 Task: Open Card Career Development Performance Review in Board Customer Churn Analysis to Workspace Database Management and add a team member Softage.4@softage.net, a label Green, a checklist Animal Rescue, an attachment from your google drive, a color Green and finally, add a card description 'Develop and launch new email marketing campaign for sales promotion' and a comment 'We should approach this task with enthusiasm as it has the potential to generate significant value for our company.'. Add a start date 'Jan 15, 1900' with a due date 'Jan 22, 1900'
Action: Mouse moved to (45, 252)
Screenshot: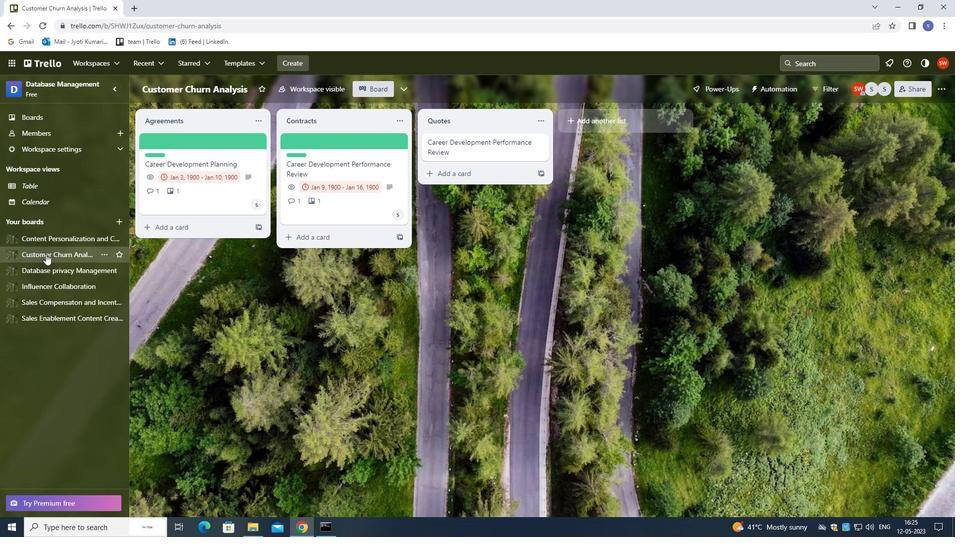 
Action: Mouse pressed left at (45, 252)
Screenshot: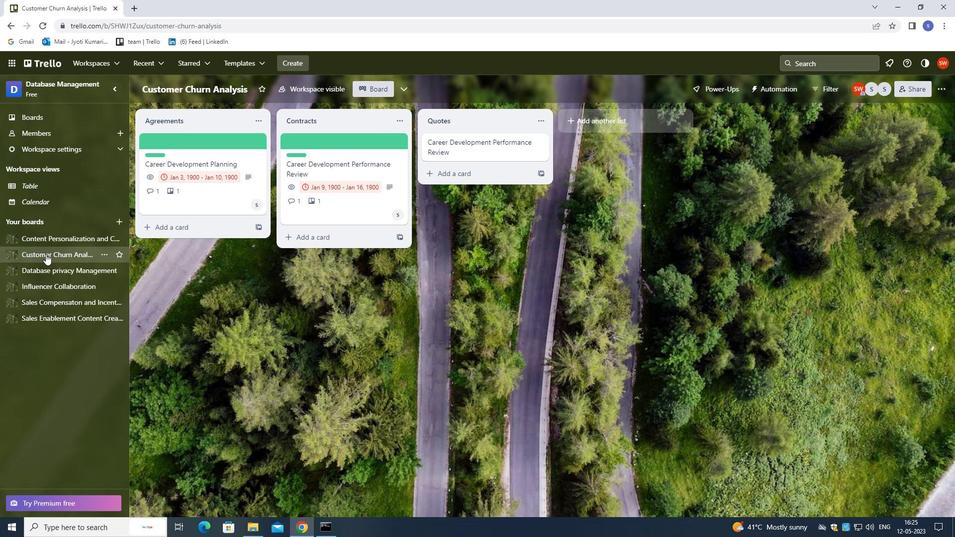 
Action: Mouse moved to (444, 154)
Screenshot: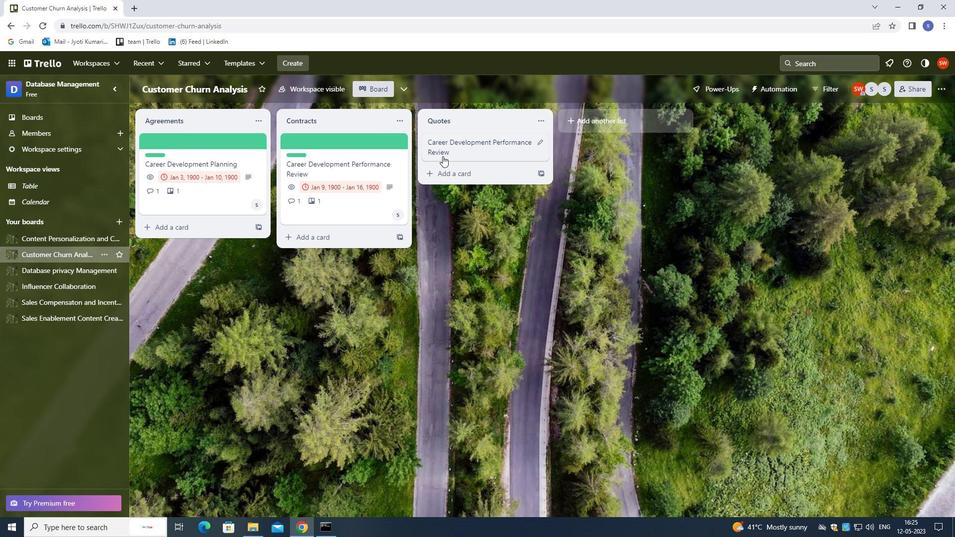 
Action: Mouse pressed left at (444, 154)
Screenshot: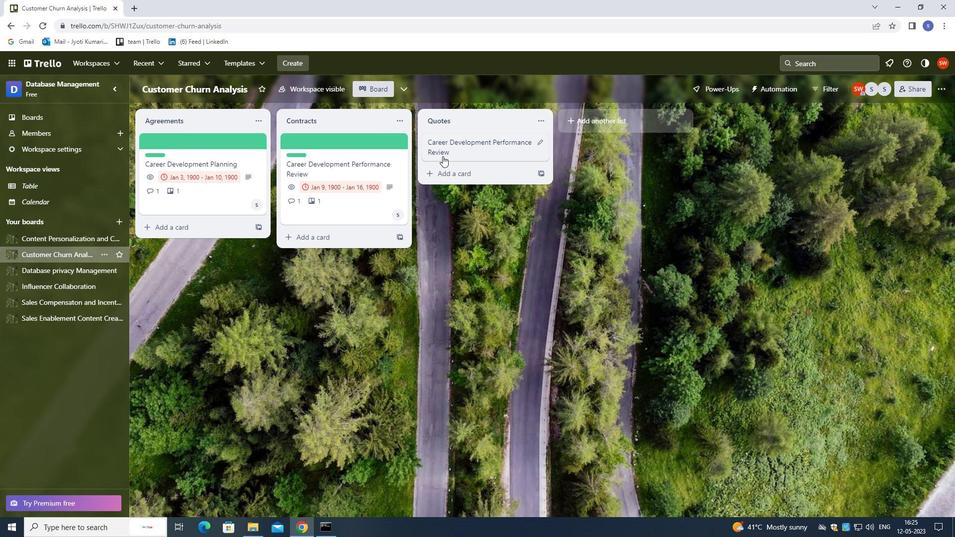 
Action: Mouse moved to (616, 177)
Screenshot: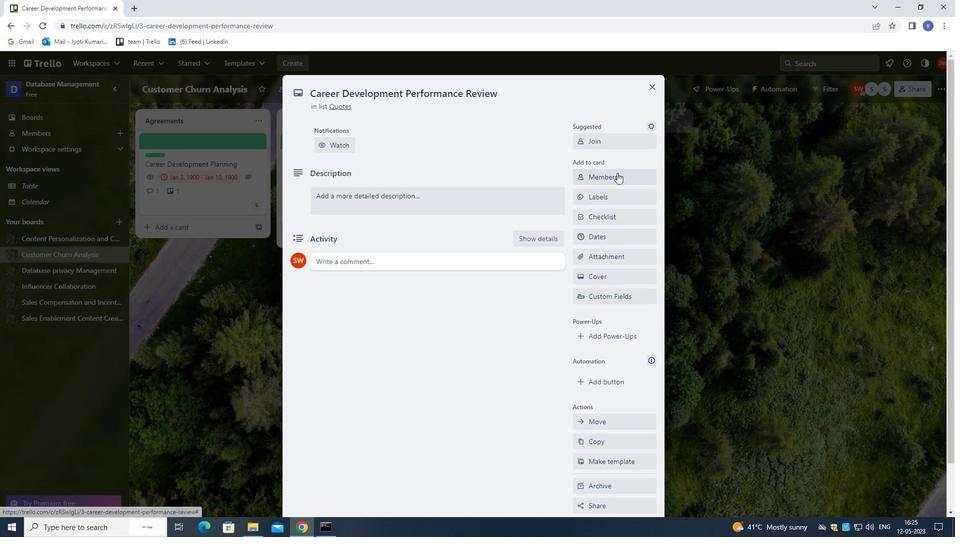 
Action: Mouse pressed left at (616, 177)
Screenshot: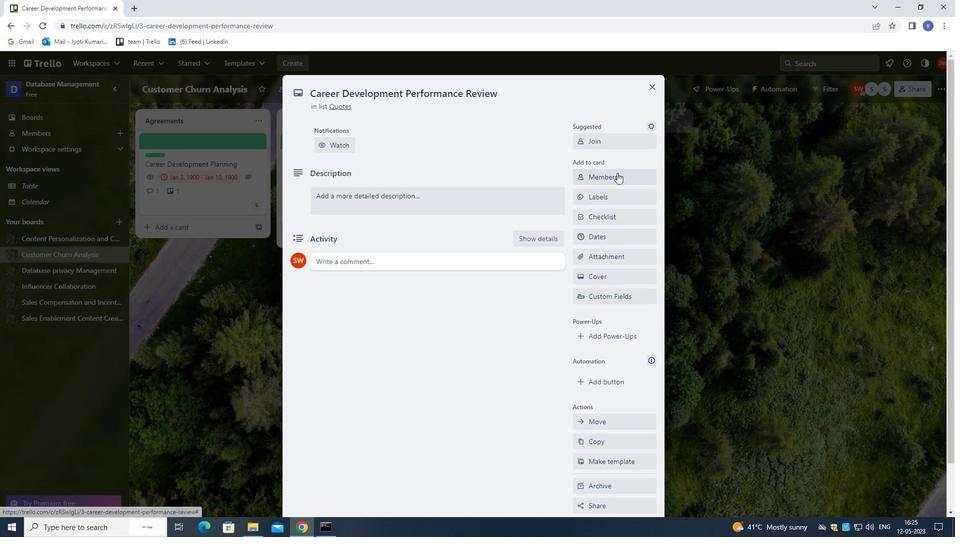 
Action: Mouse moved to (666, 293)
Screenshot: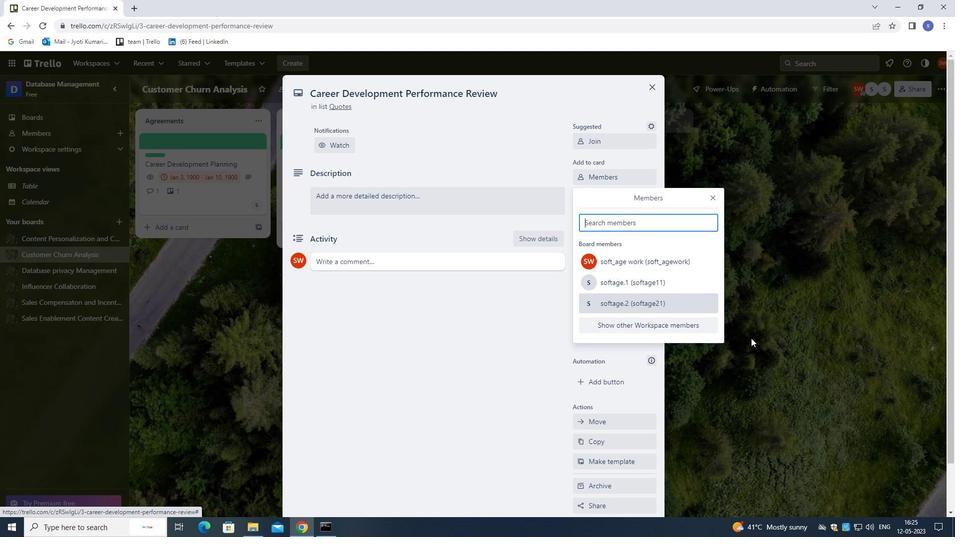 
Action: Key pressed softage.4<Key.shift>@SOFTAGE.M<Key.backspace>NET
Screenshot: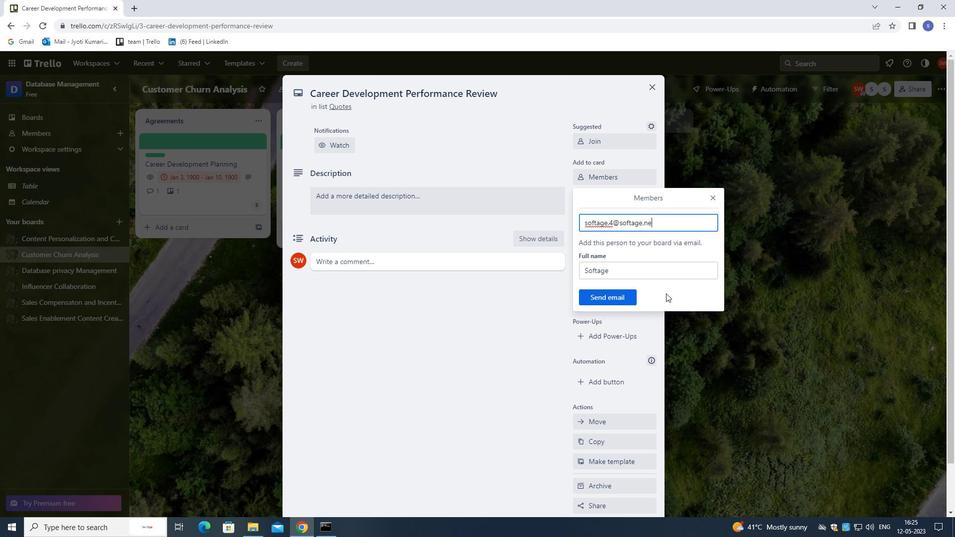 
Action: Mouse moved to (599, 297)
Screenshot: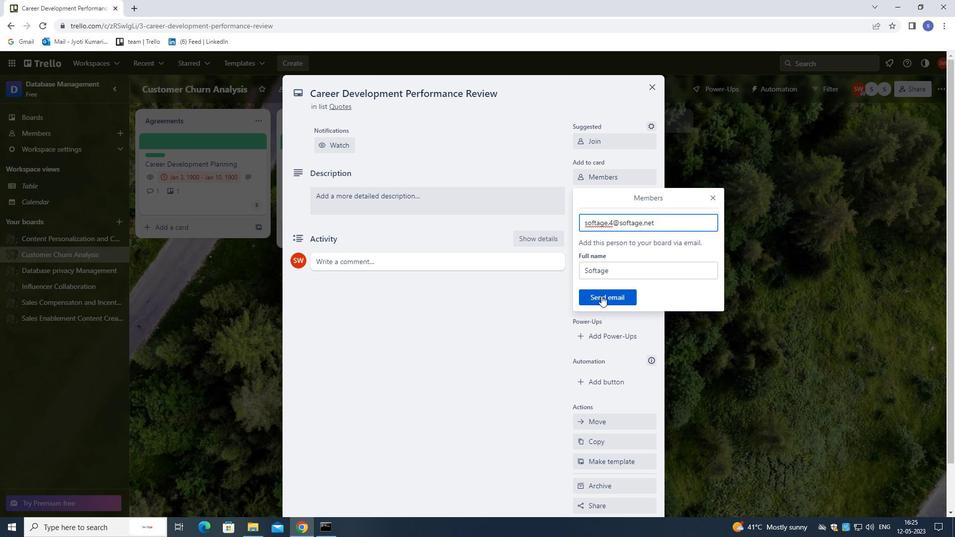 
Action: Mouse pressed left at (599, 297)
Screenshot: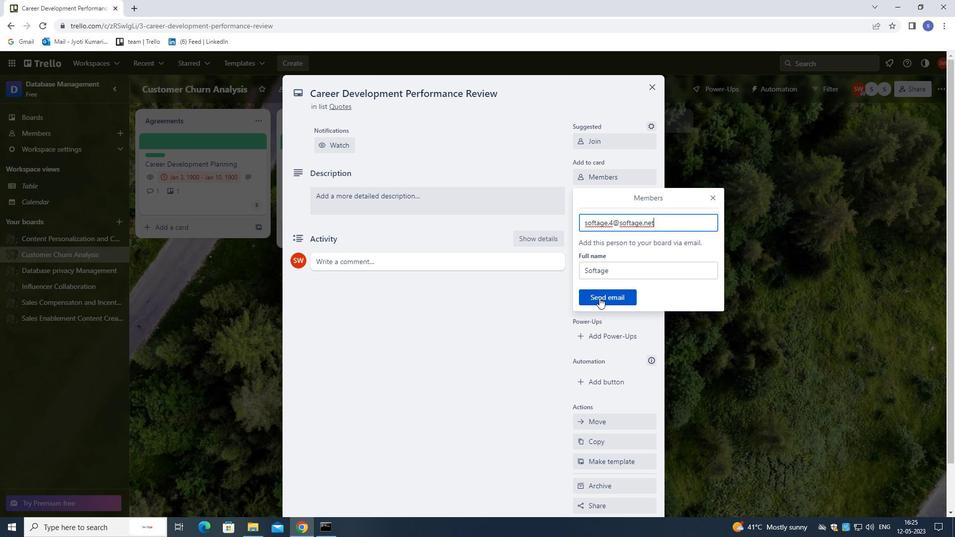 
Action: Mouse moved to (614, 204)
Screenshot: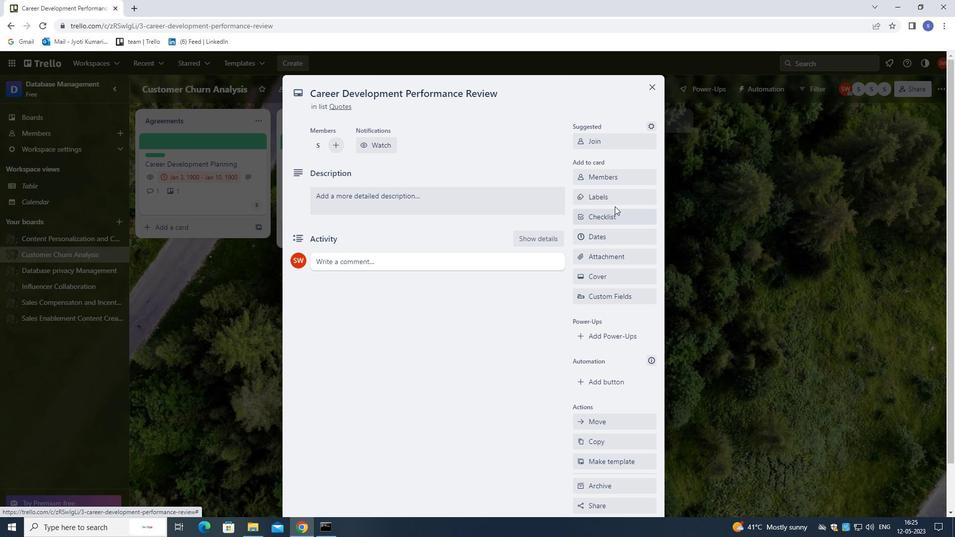 
Action: Mouse pressed left at (614, 204)
Screenshot: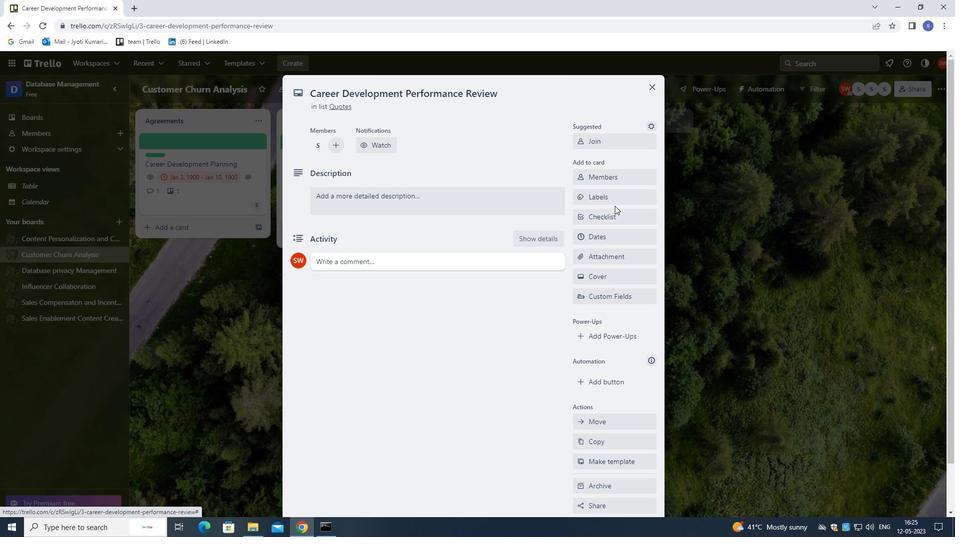 
Action: Mouse moved to (616, 195)
Screenshot: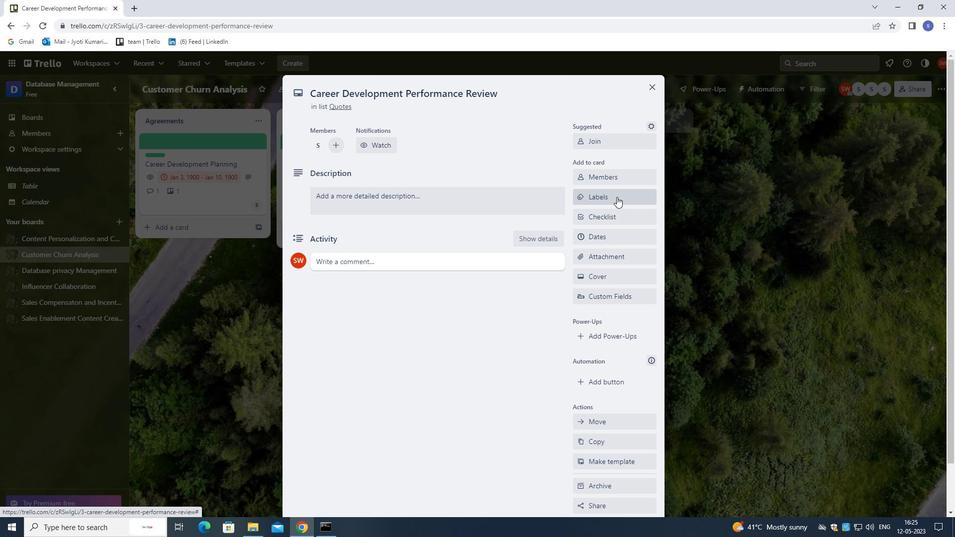 
Action: Mouse pressed left at (616, 195)
Screenshot: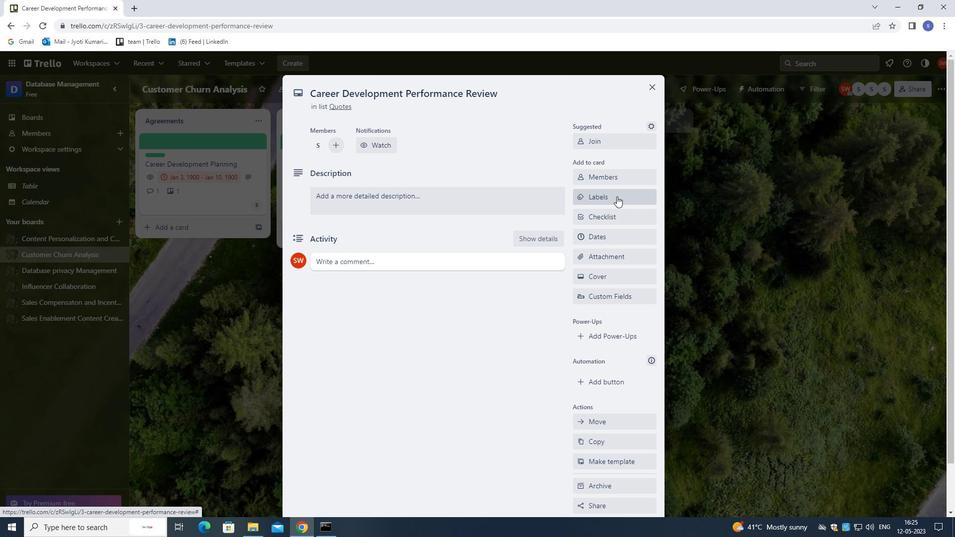 
Action: Mouse moved to (617, 195)
Screenshot: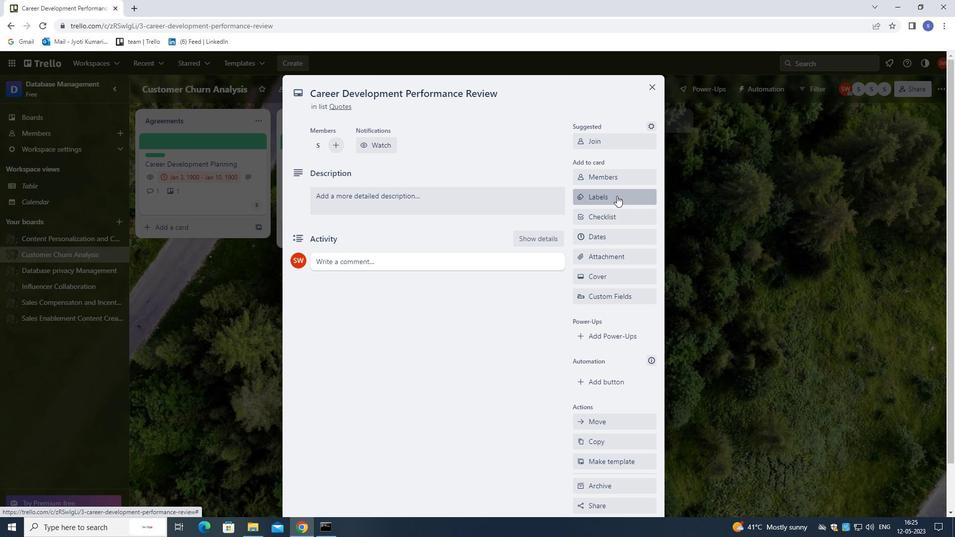 
Action: Key pressed G
Screenshot: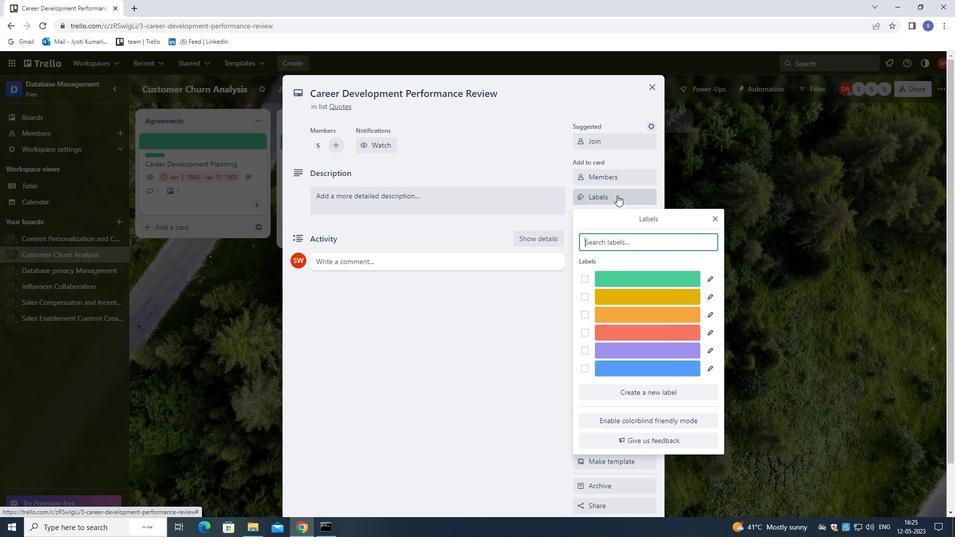 
Action: Mouse moved to (630, 278)
Screenshot: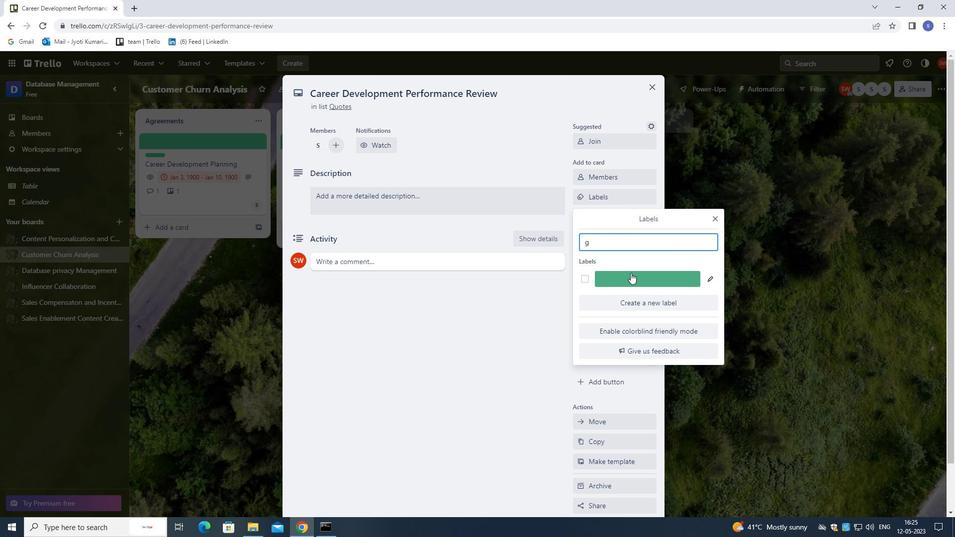 
Action: Mouse pressed left at (630, 278)
Screenshot: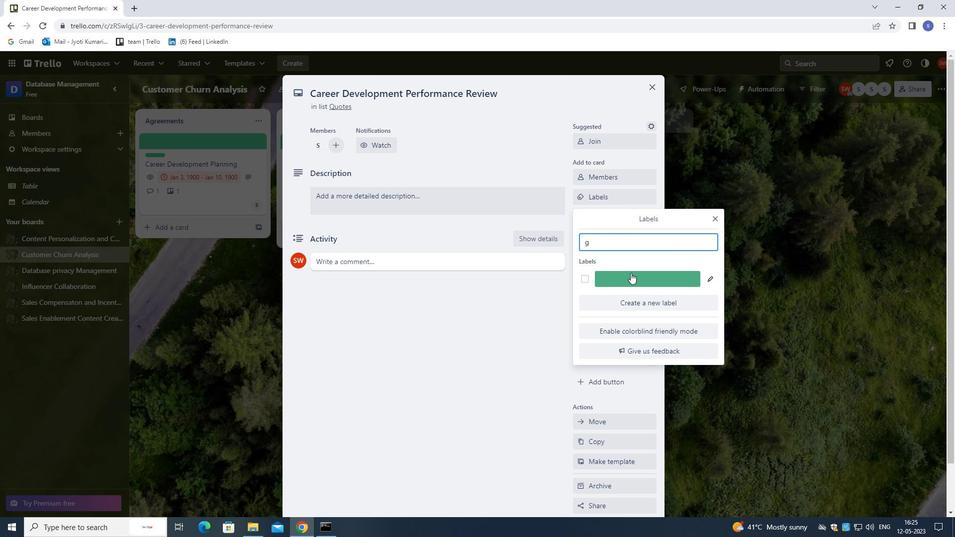 
Action: Mouse moved to (716, 219)
Screenshot: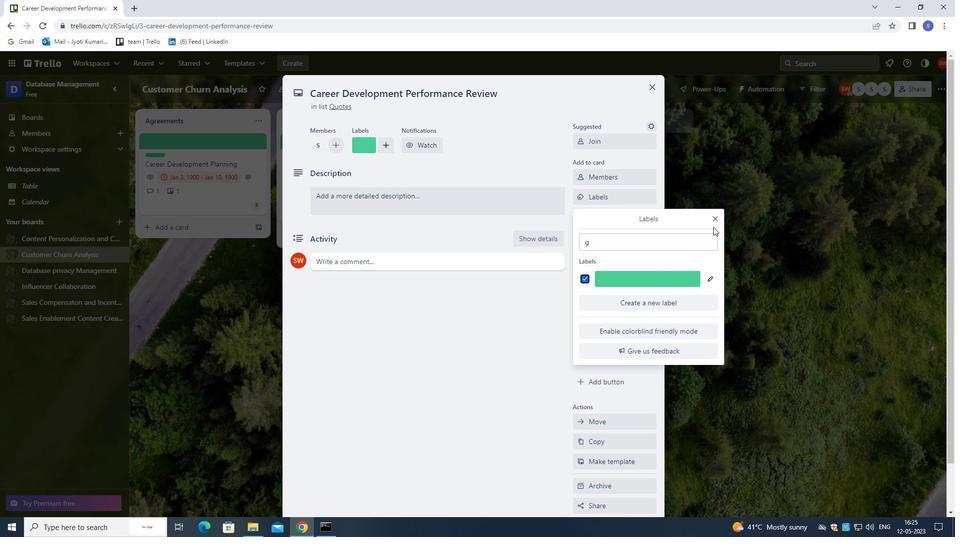 
Action: Mouse pressed left at (716, 219)
Screenshot: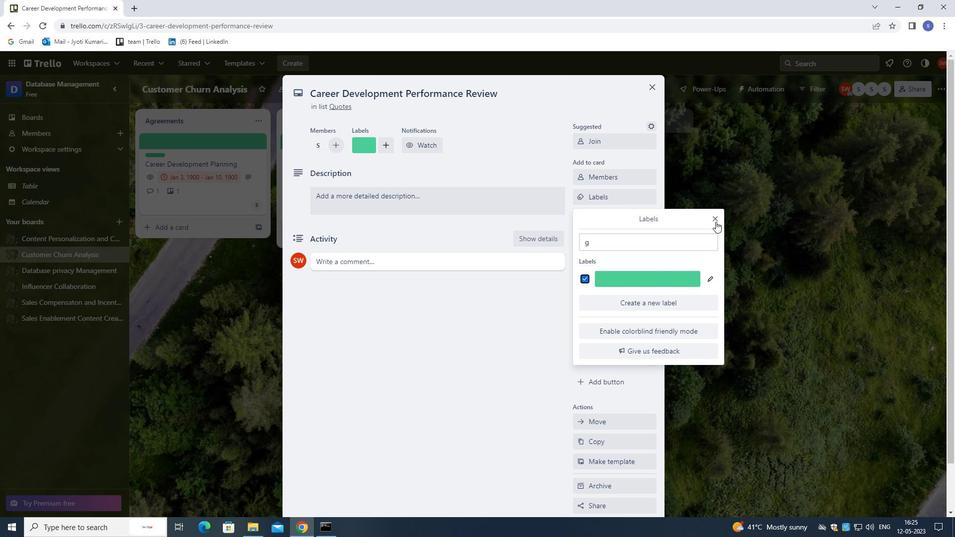 
Action: Mouse moved to (637, 219)
Screenshot: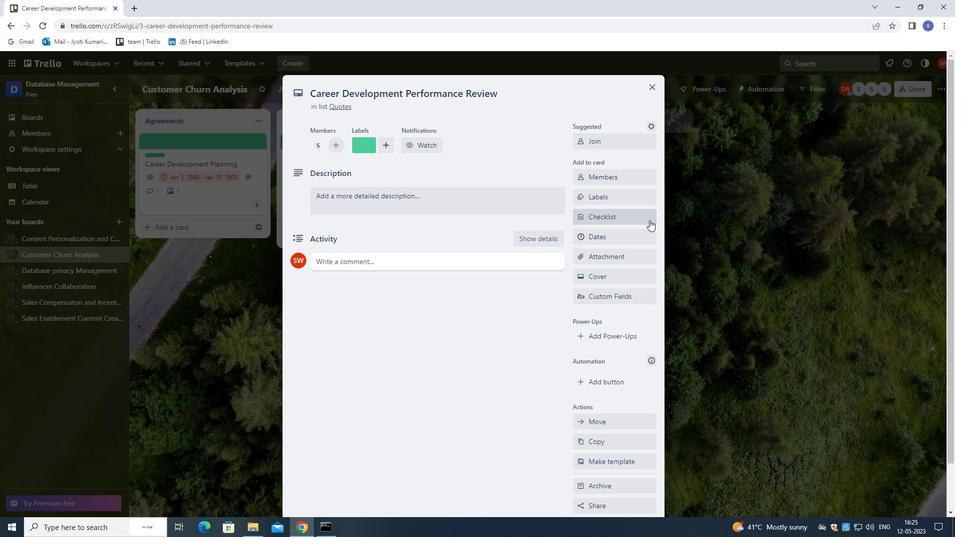 
Action: Mouse pressed left at (637, 219)
Screenshot: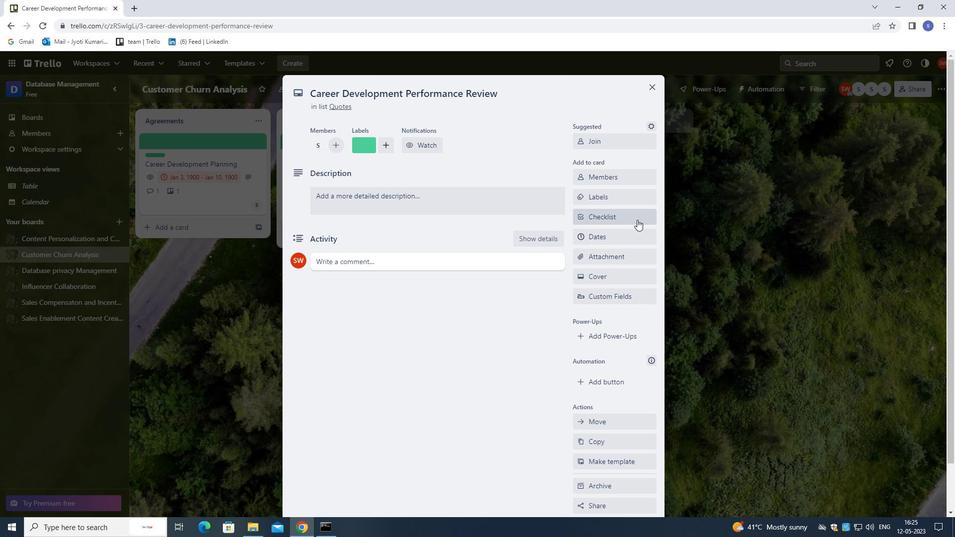
Action: Mouse moved to (635, 220)
Screenshot: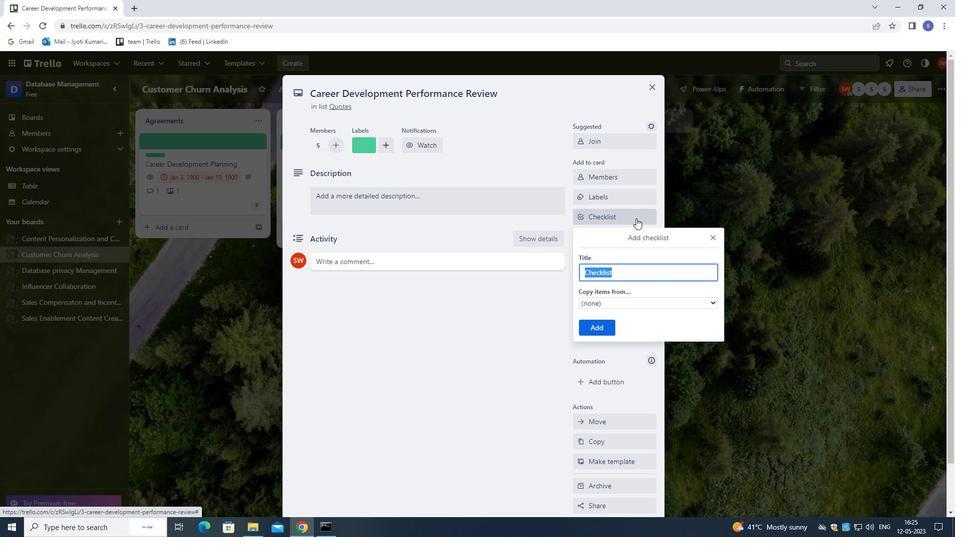 
Action: Key pressed ANI
Screenshot: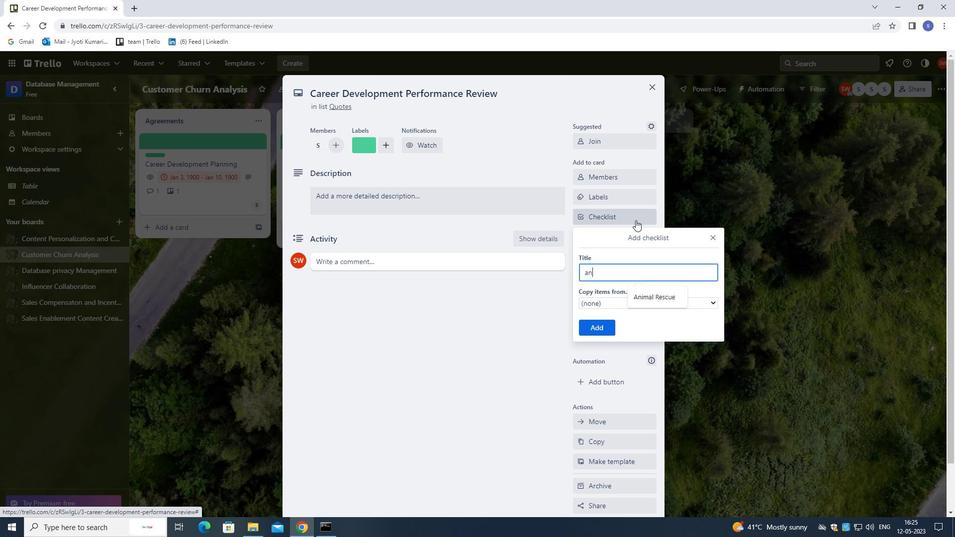 
Action: Mouse moved to (657, 302)
Screenshot: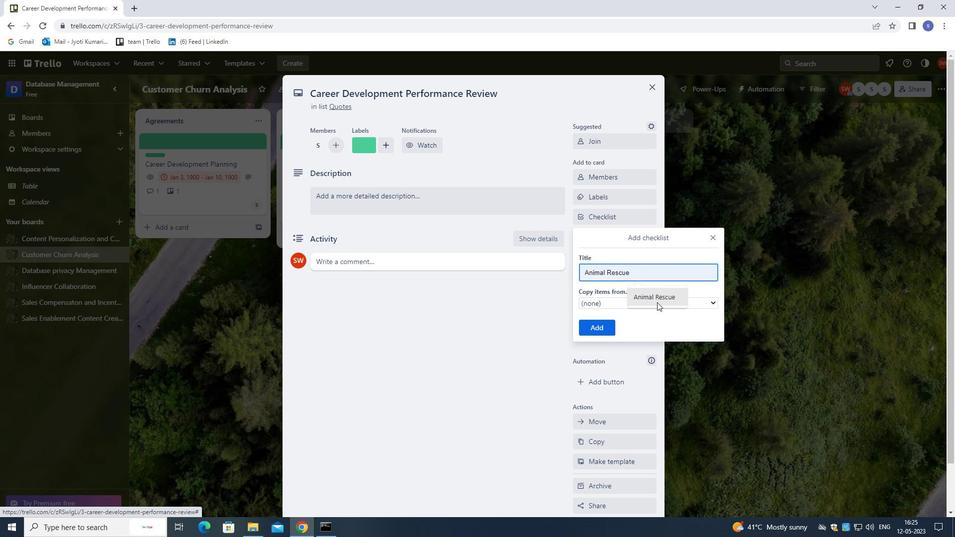 
Action: Mouse pressed left at (657, 302)
Screenshot: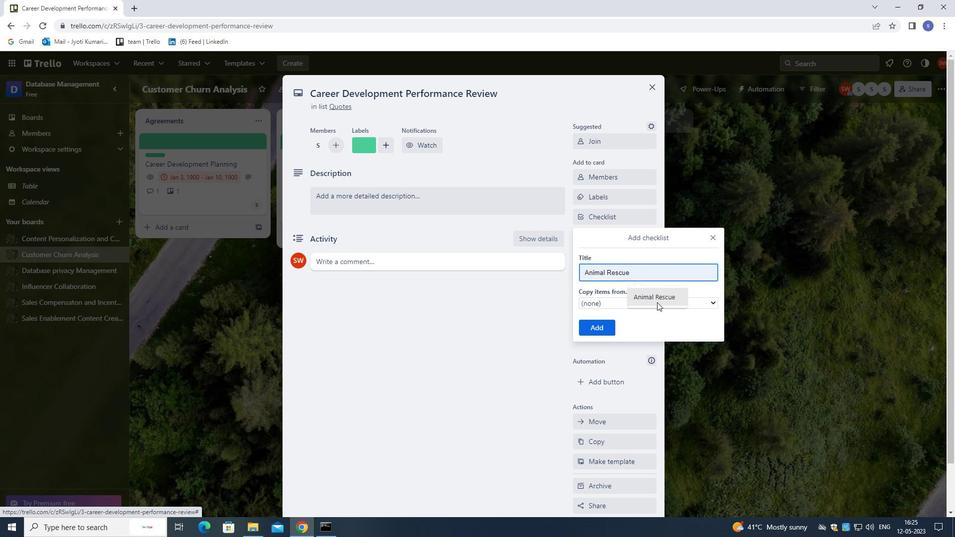 
Action: Mouse moved to (584, 328)
Screenshot: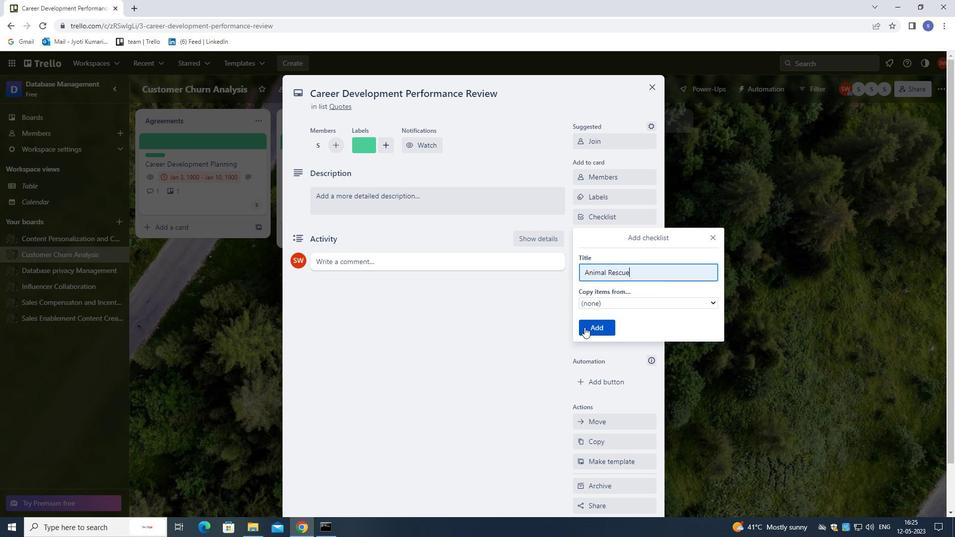 
Action: Mouse pressed left at (584, 328)
Screenshot: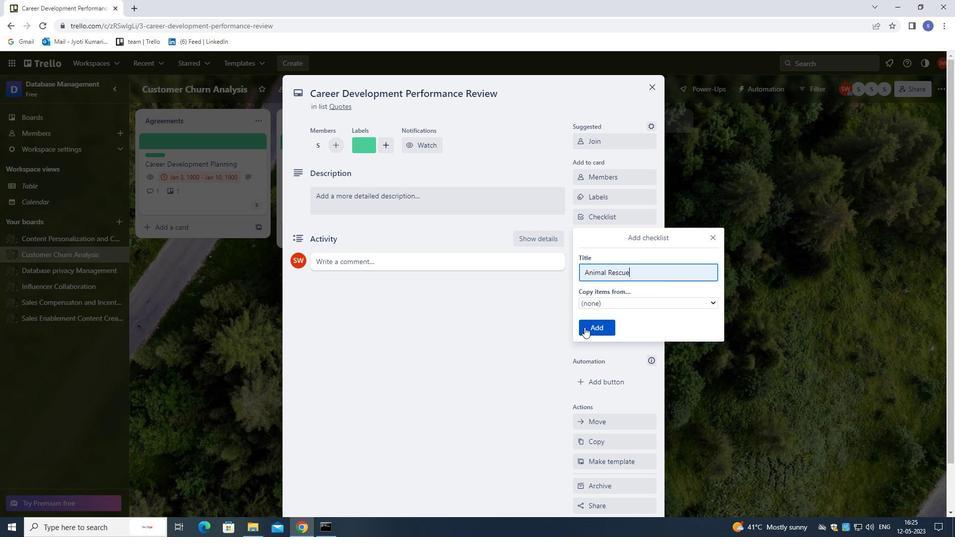 
Action: Mouse moved to (644, 237)
Screenshot: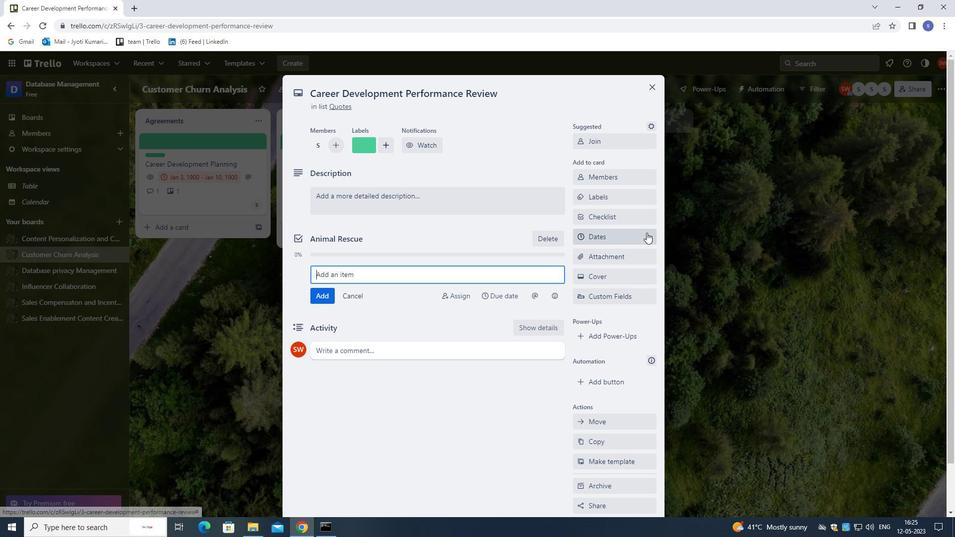 
Action: Mouse pressed left at (644, 237)
Screenshot: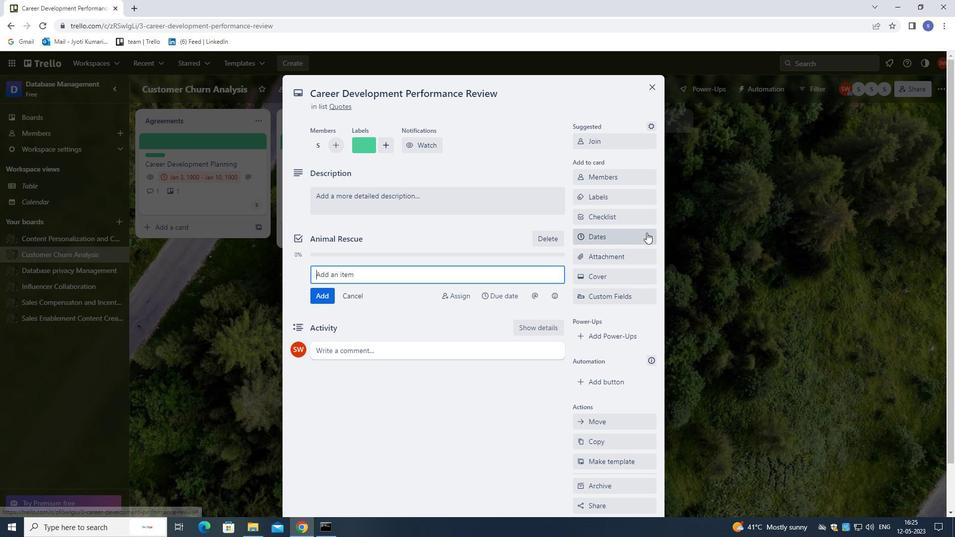 
Action: Mouse moved to (583, 270)
Screenshot: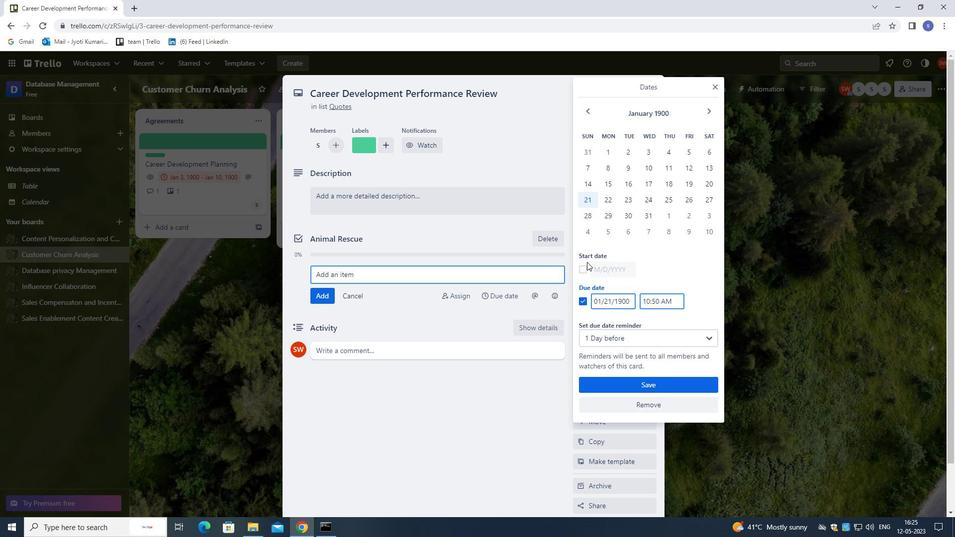 
Action: Mouse pressed left at (583, 270)
Screenshot: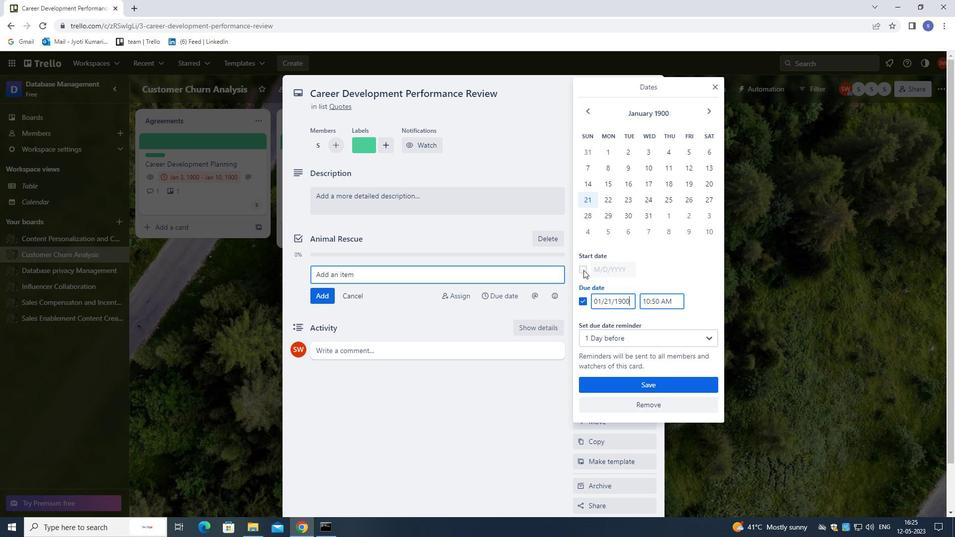 
Action: Mouse moved to (606, 267)
Screenshot: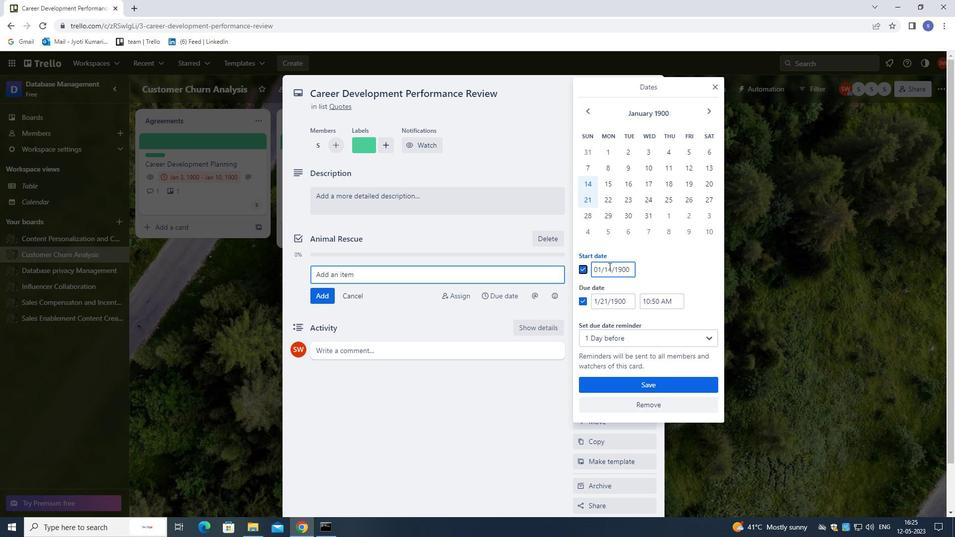 
Action: Mouse pressed left at (606, 267)
Screenshot: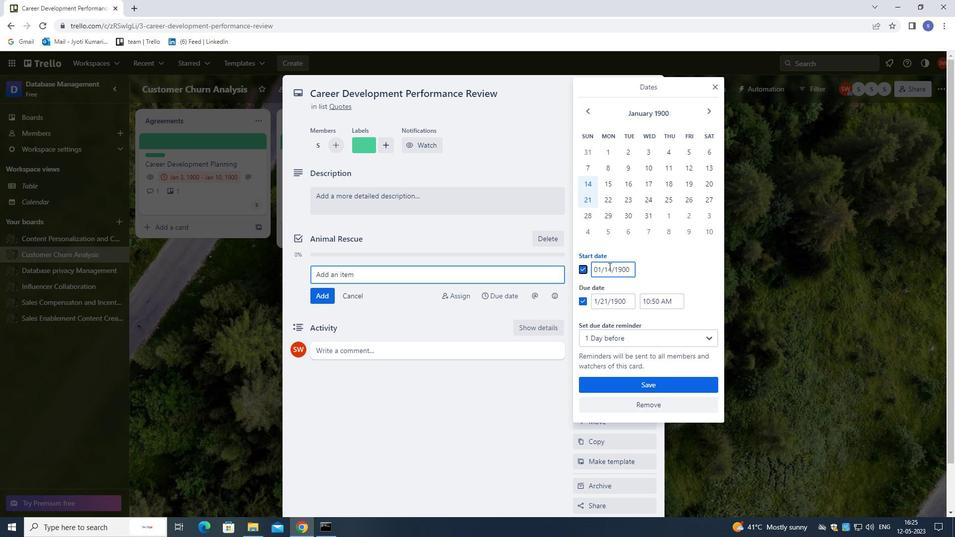 
Action: Mouse moved to (636, 317)
Screenshot: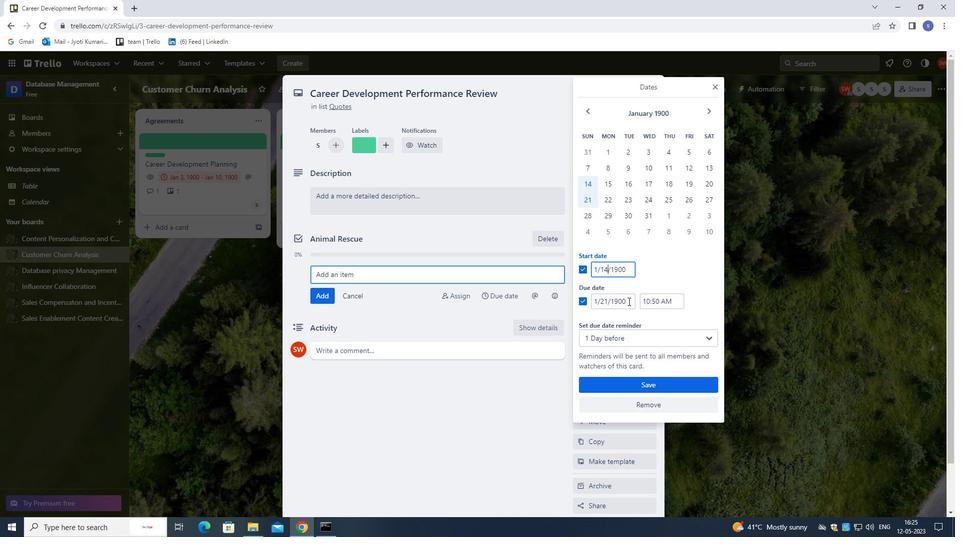 
Action: Key pressed <Key.backspace>5
Screenshot: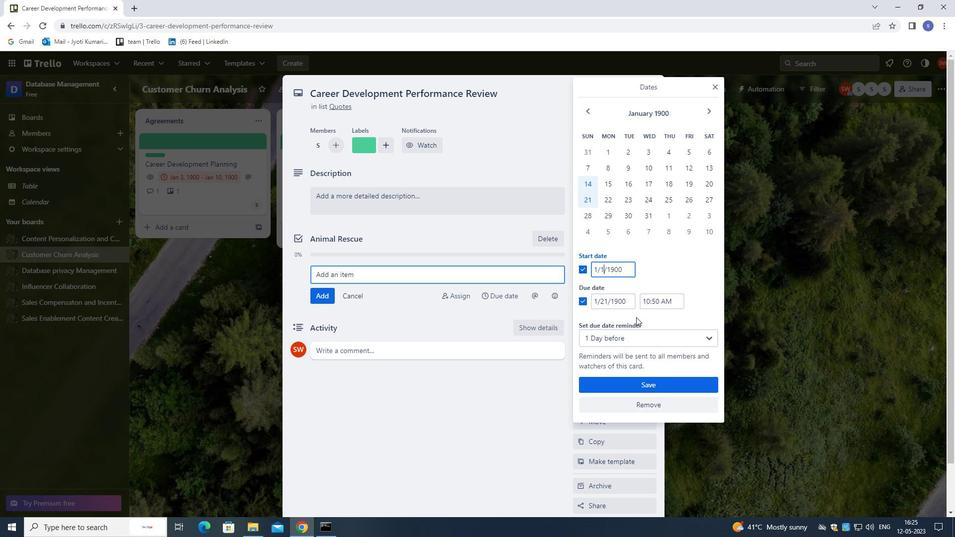 
Action: Mouse moved to (601, 299)
Screenshot: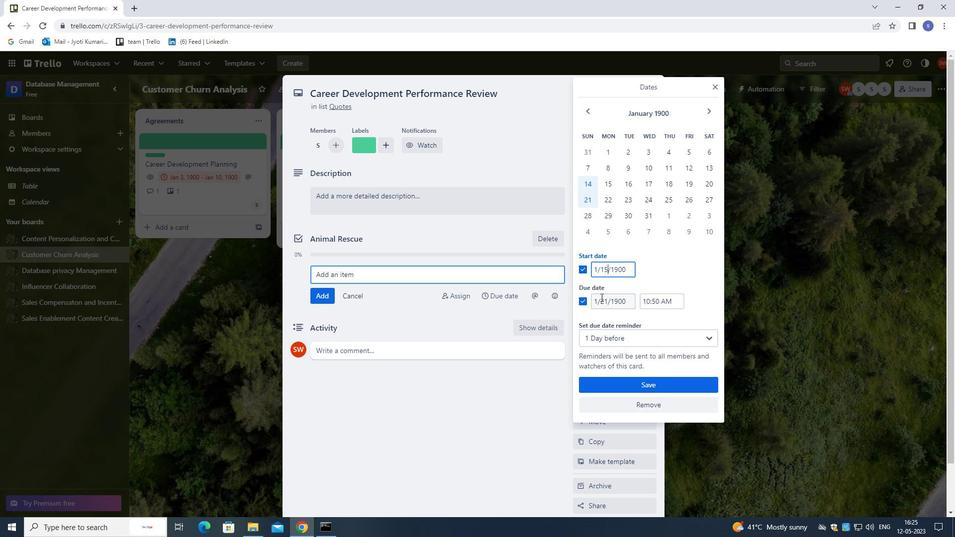 
Action: Mouse pressed left at (601, 299)
Screenshot: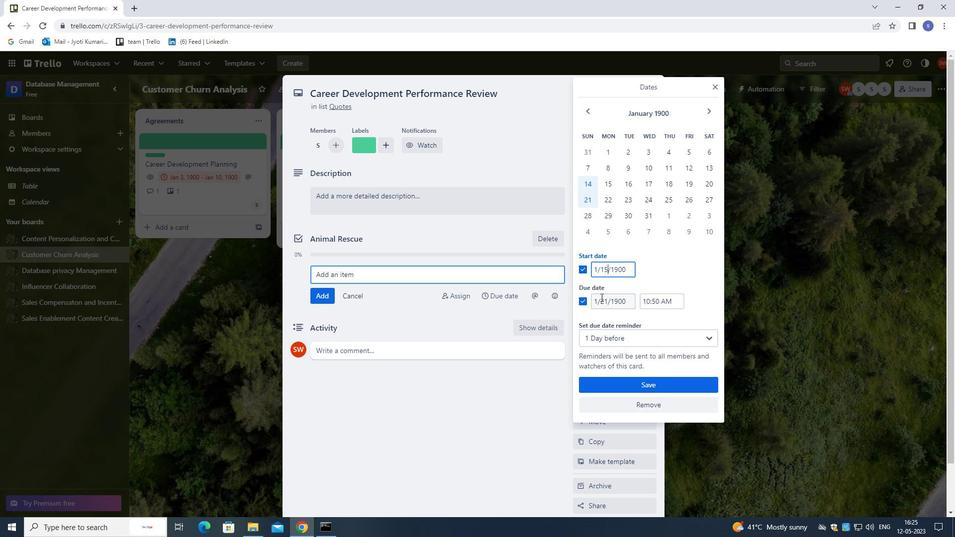 
Action: Mouse moved to (639, 351)
Screenshot: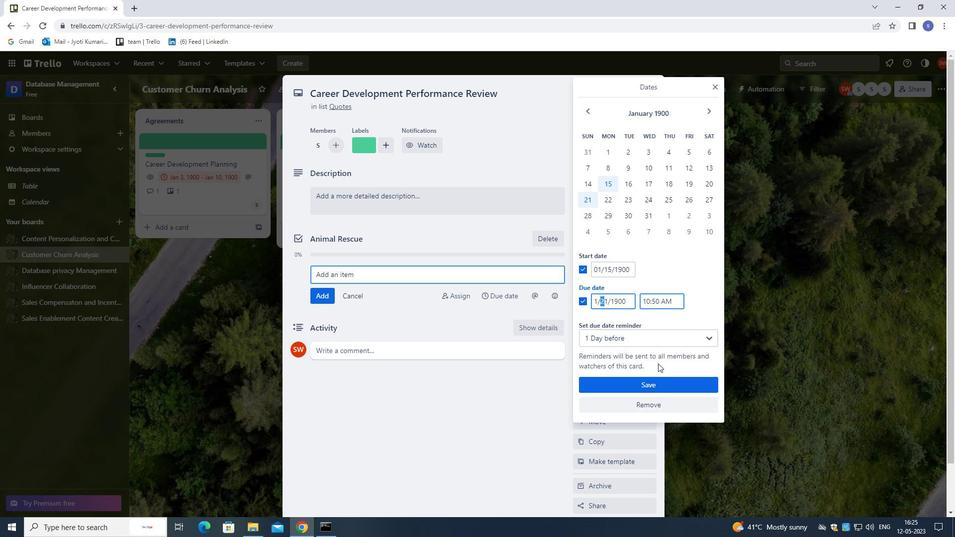 
Action: Key pressed <Key.right><Key.right><Key.backspace>2
Screenshot: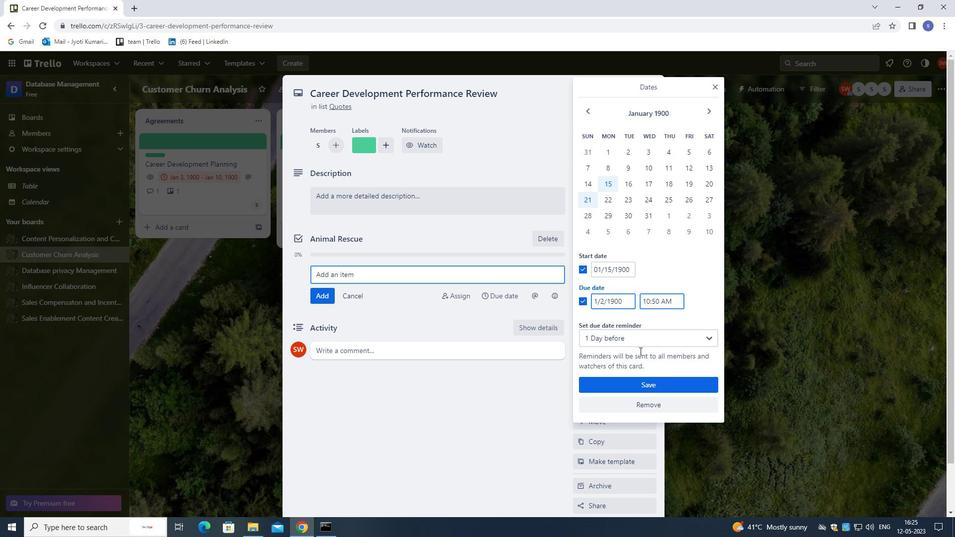 
Action: Mouse moved to (626, 389)
Screenshot: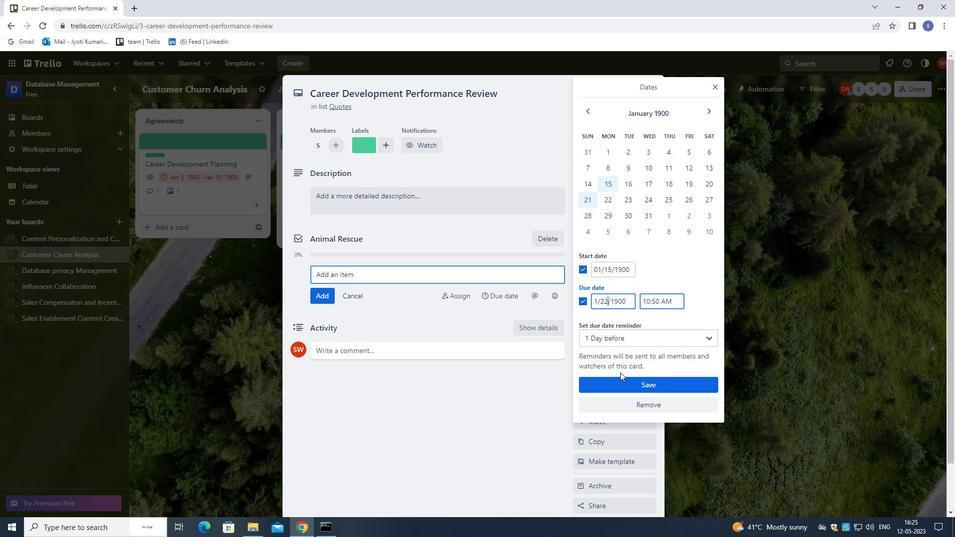 
Action: Mouse pressed left at (626, 389)
Screenshot: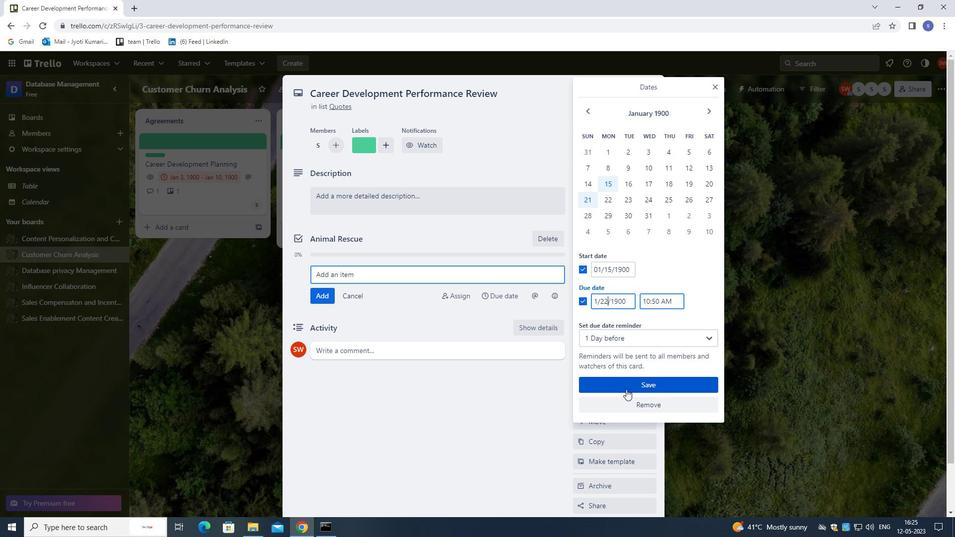 
Action: Mouse moved to (603, 258)
Screenshot: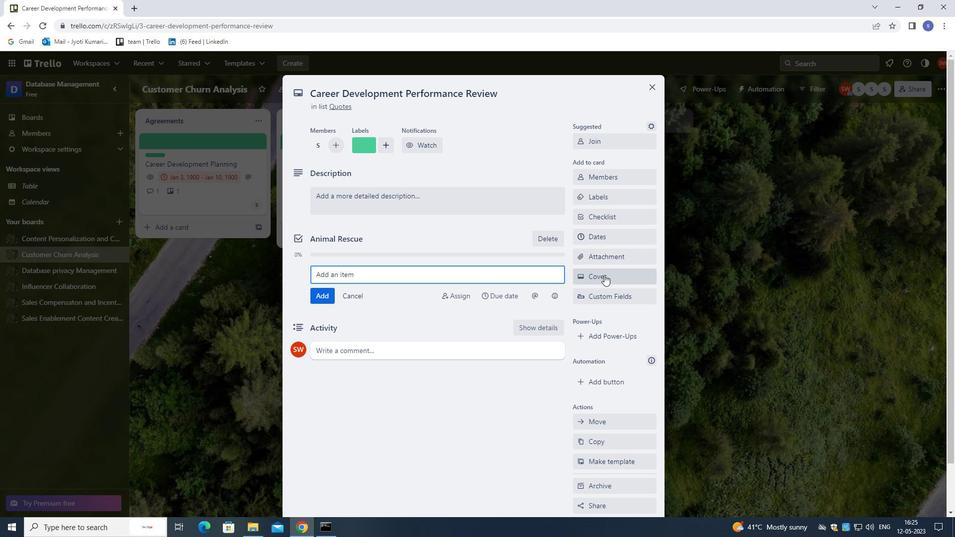 
Action: Mouse pressed left at (603, 258)
Screenshot: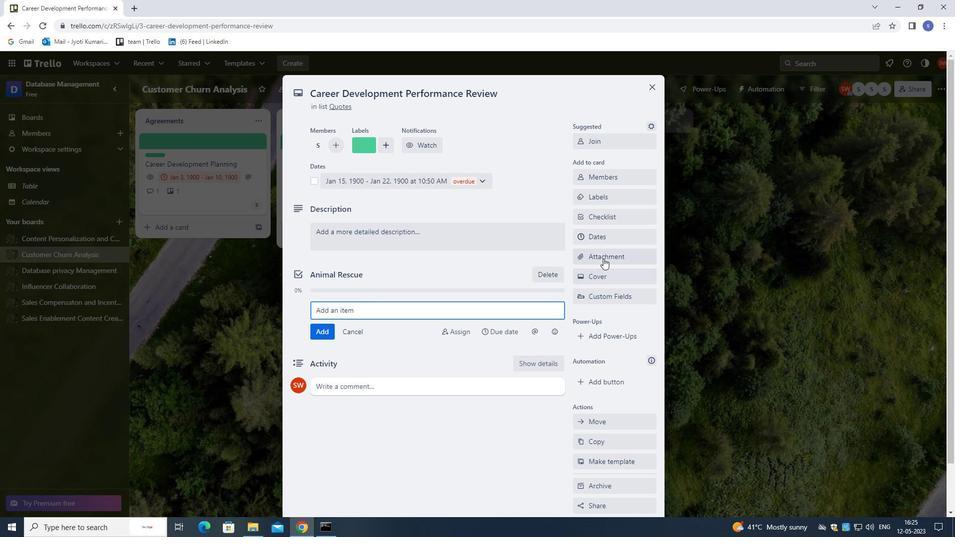 
Action: Mouse moved to (592, 331)
Screenshot: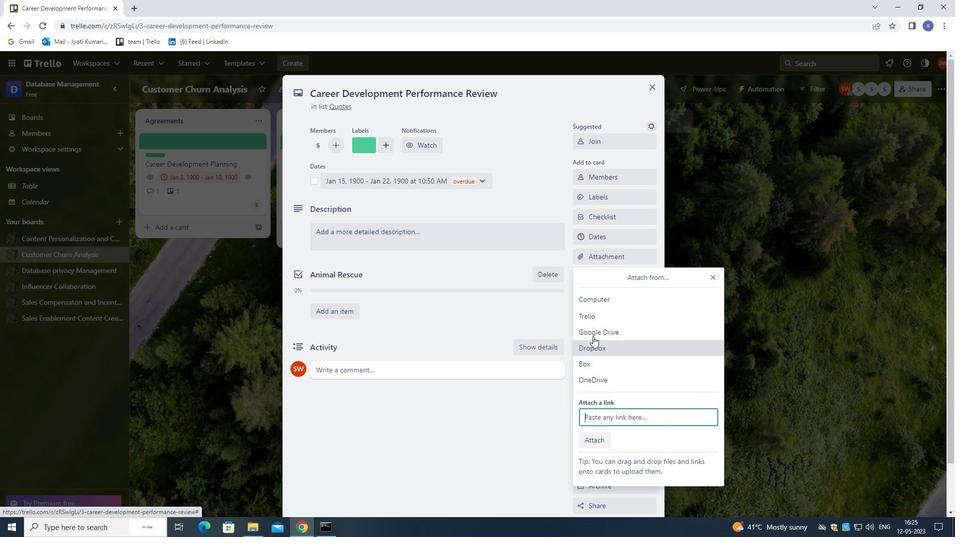
Action: Mouse pressed left at (592, 331)
Screenshot: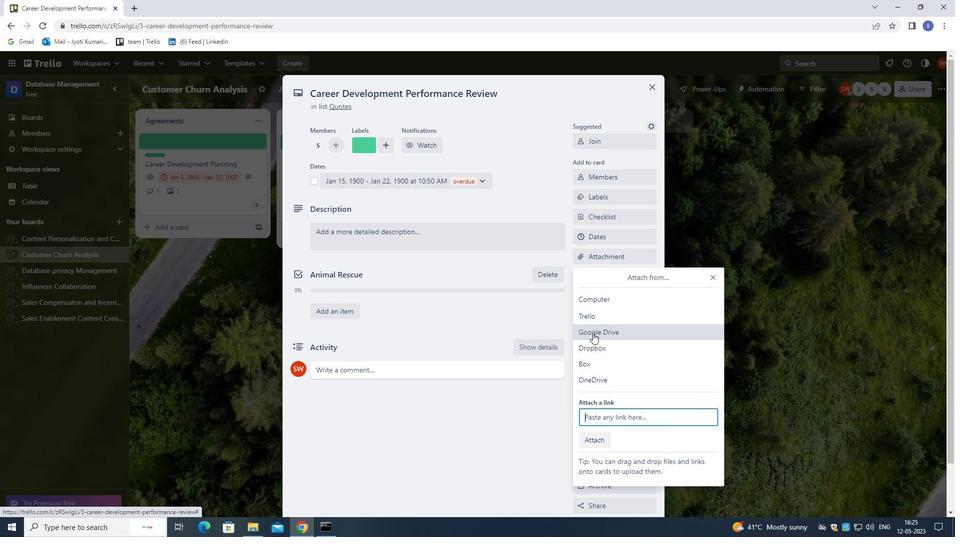 
Action: Mouse moved to (312, 231)
Screenshot: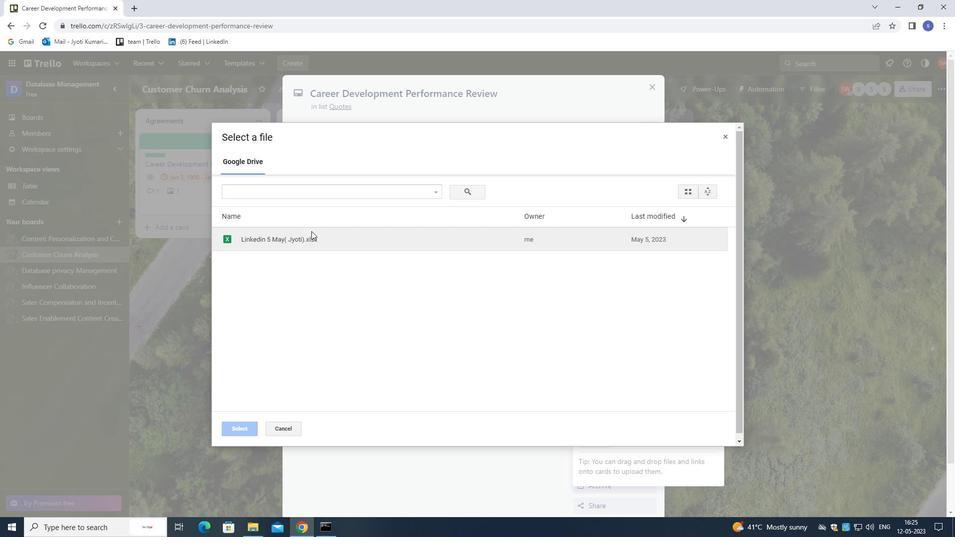 
Action: Mouse pressed left at (312, 231)
Screenshot: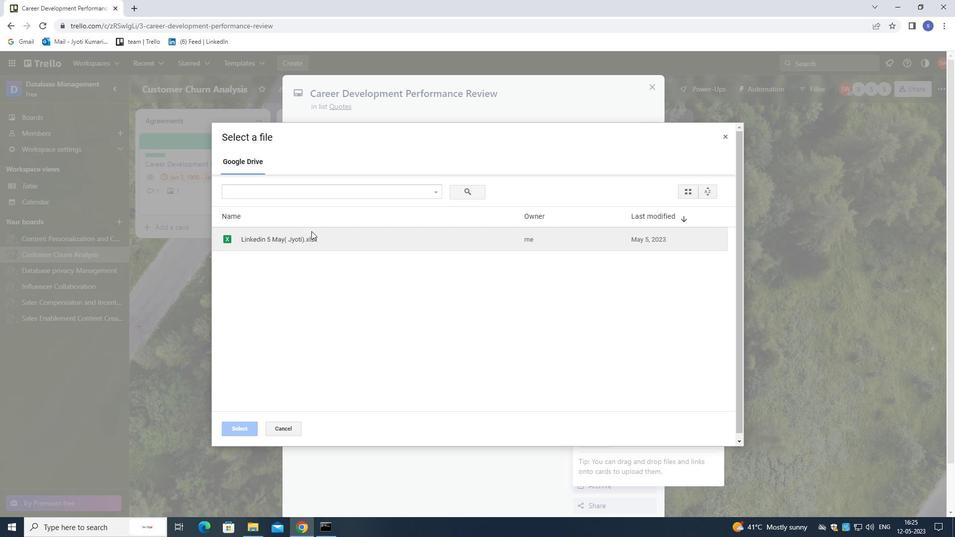 
Action: Mouse moved to (243, 432)
Screenshot: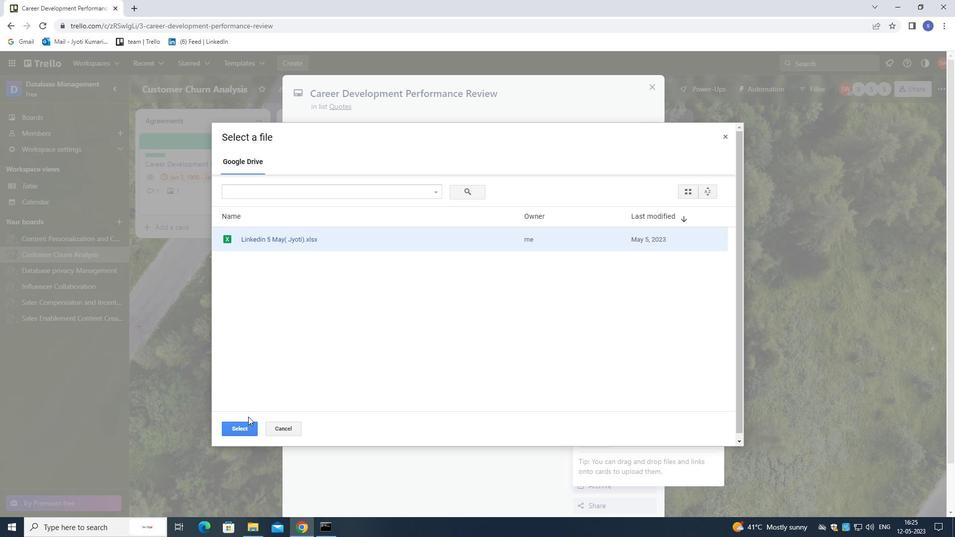 
Action: Mouse pressed left at (243, 432)
Screenshot: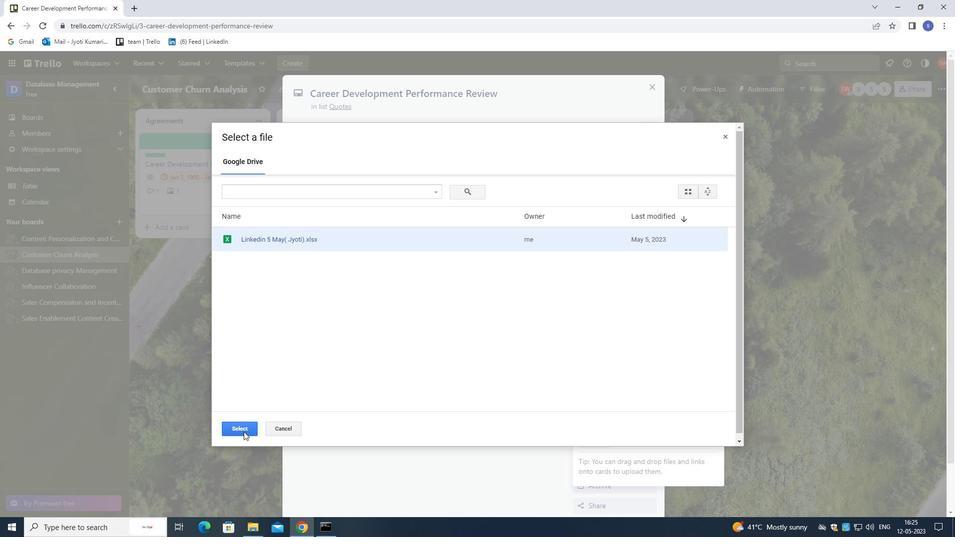 
Action: Mouse moved to (601, 275)
Screenshot: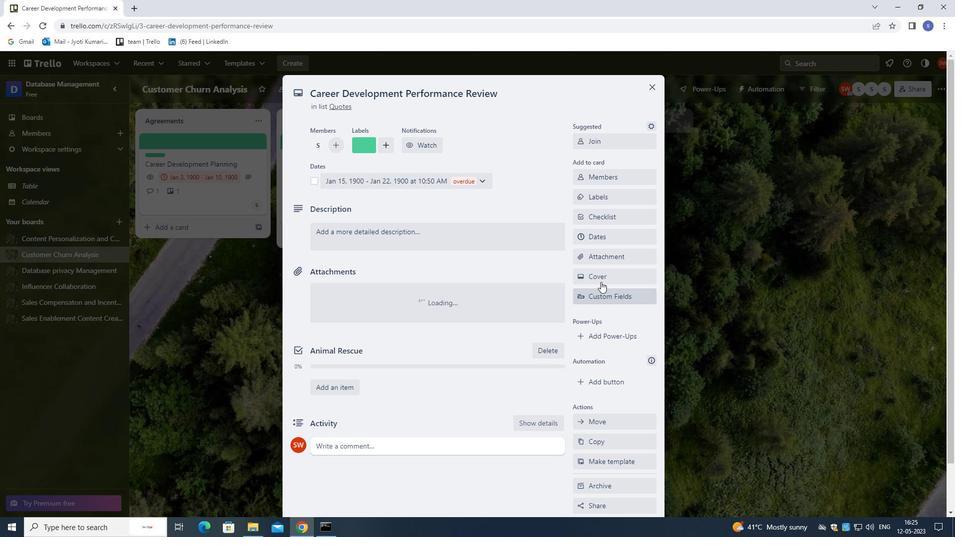 
Action: Mouse pressed left at (601, 275)
Screenshot: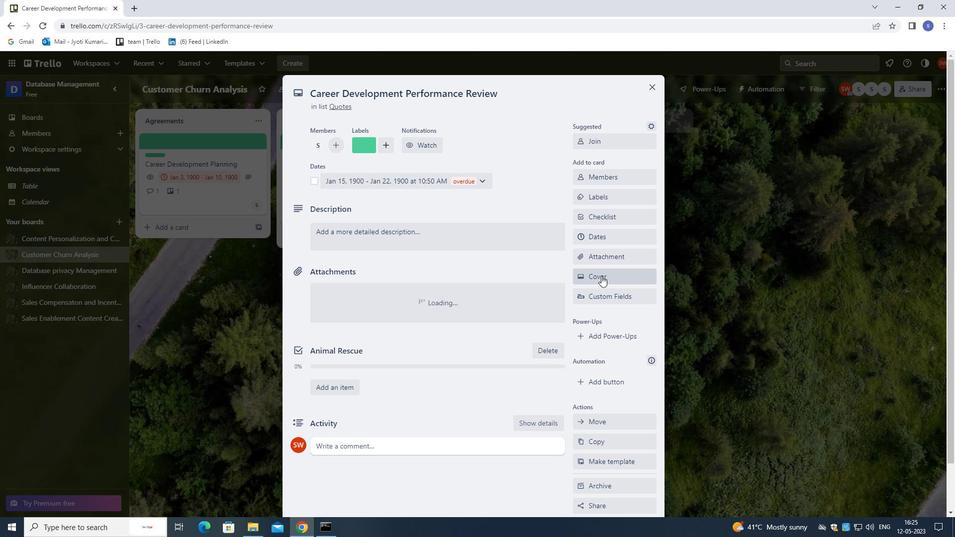 
Action: Mouse moved to (590, 170)
Screenshot: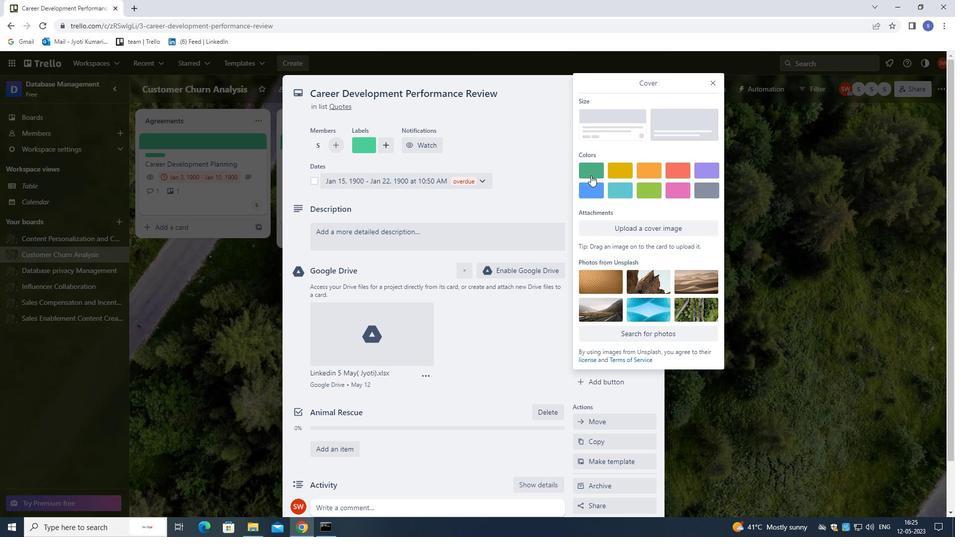 
Action: Mouse pressed left at (590, 170)
Screenshot: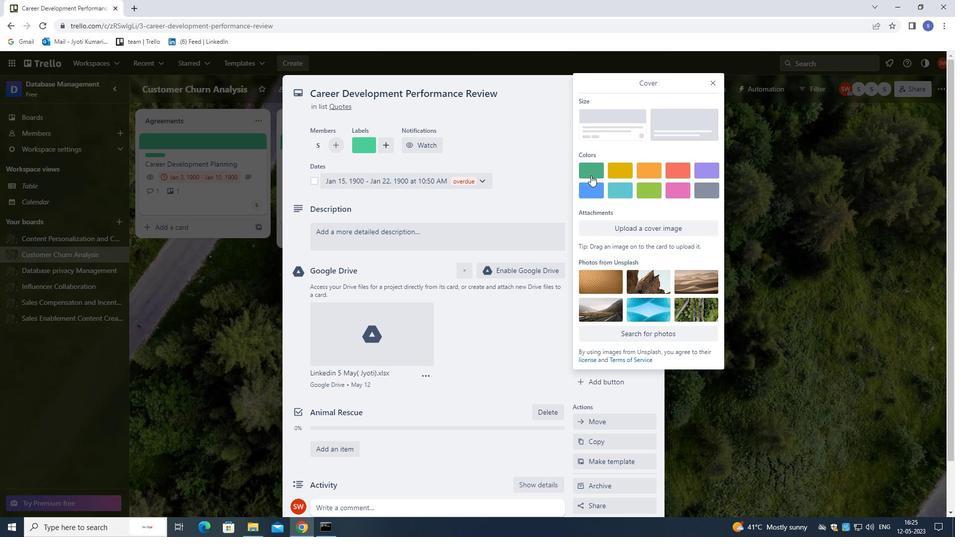 
Action: Mouse moved to (714, 82)
Screenshot: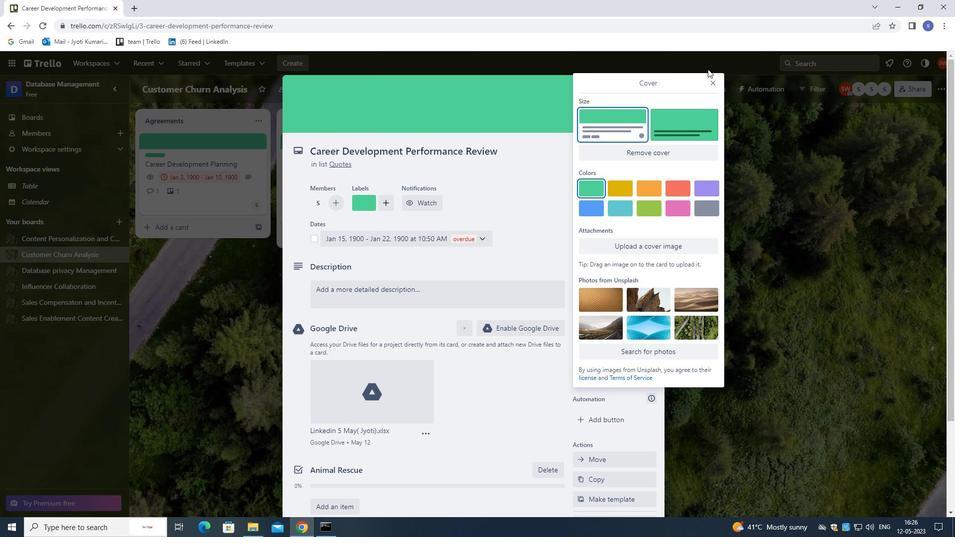 
Action: Mouse pressed left at (714, 82)
Screenshot: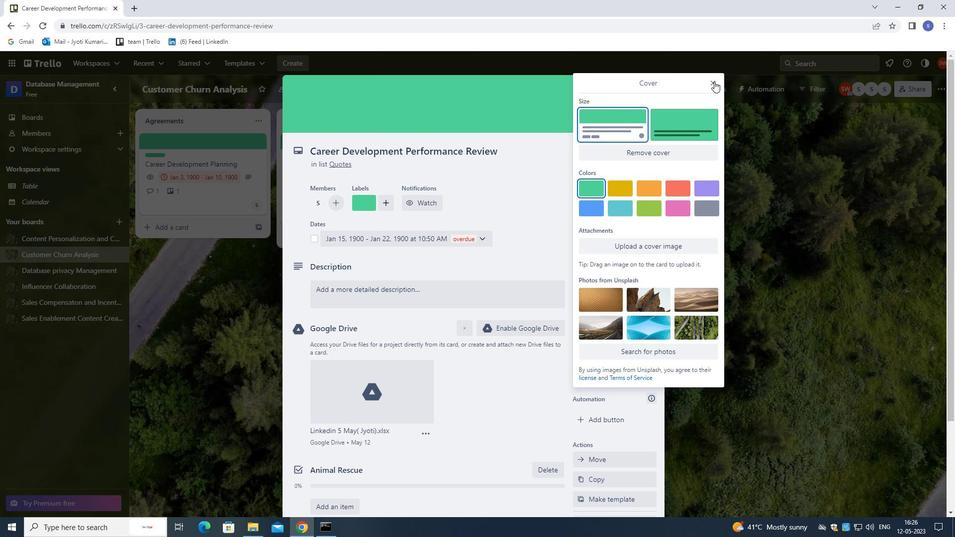 
Action: Mouse moved to (413, 296)
Screenshot: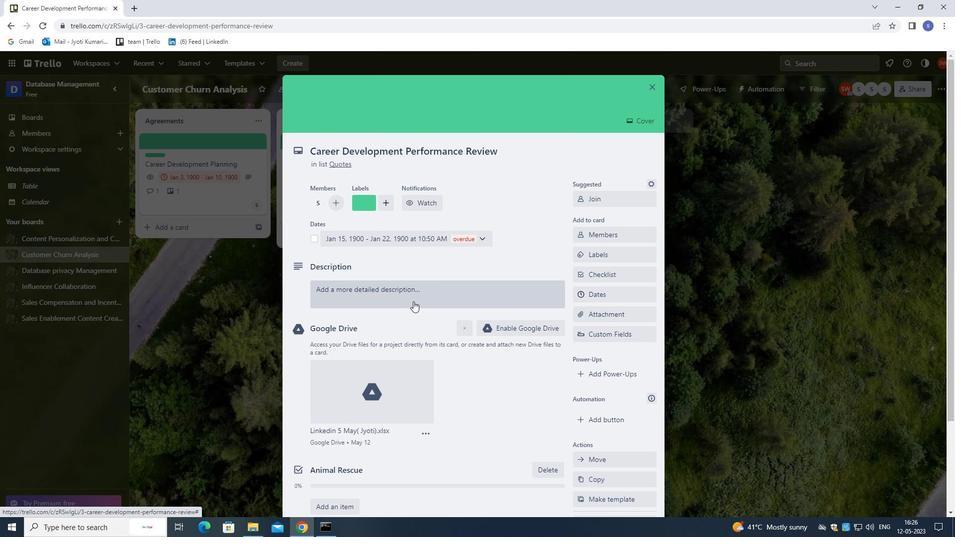 
Action: Mouse pressed left at (413, 296)
Screenshot: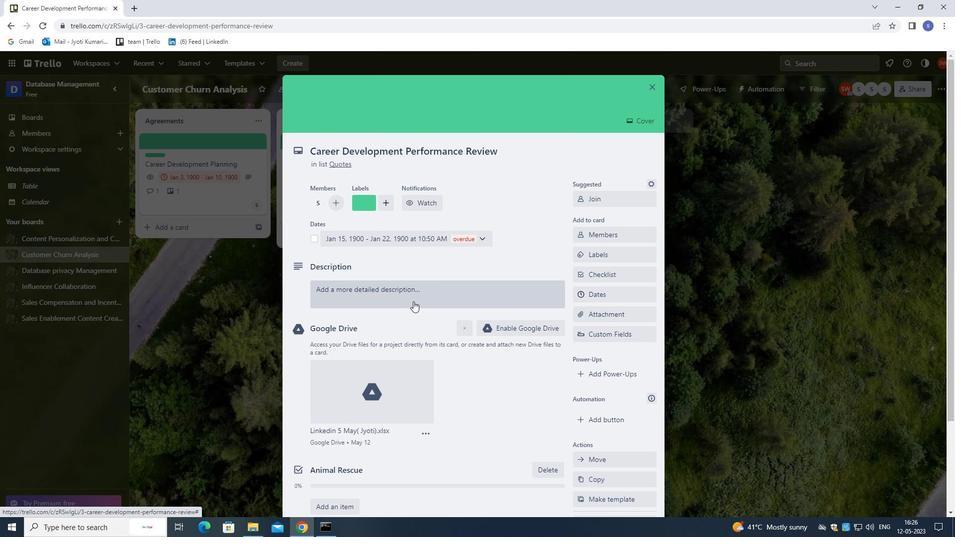 
Action: Mouse moved to (413, 295)
Screenshot: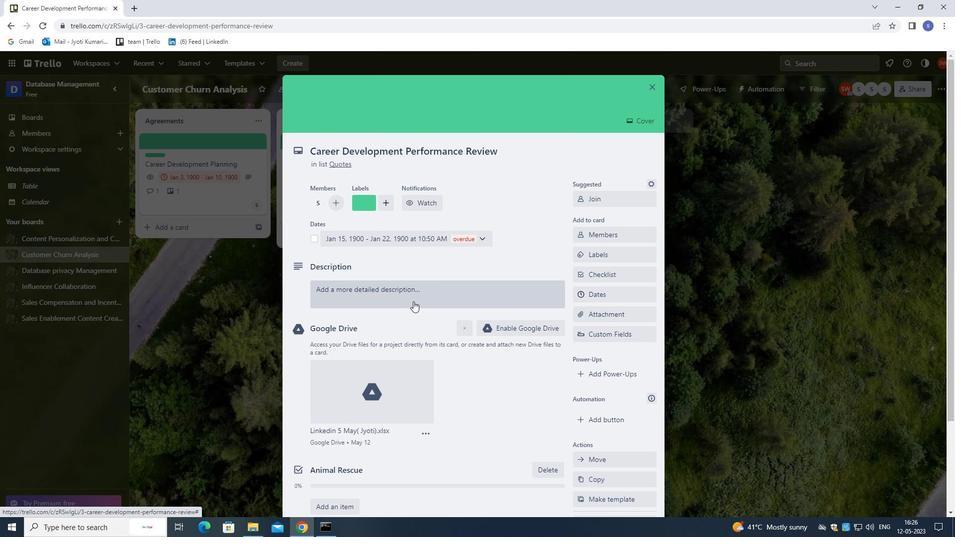 
Action: Key pressed <Key.shift>EVE<Key.backspace><Key.backspace><Key.backspace><Key.shift>DEVELOP<Key.space>AND<Key.space>LAUNCH<Key.space>NEW<Key.space>EMAIL<Key.space>MARKETING<Key.space>CAMPAIGN<Key.space>FOR<Key.space>SALES<Key.space>PROMOTIONS.
Screenshot: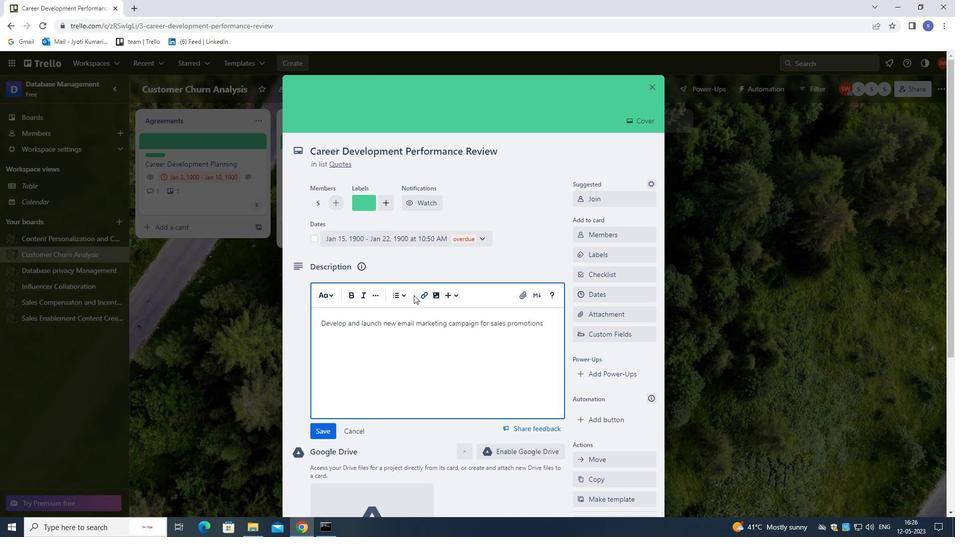 
Action: Mouse moved to (424, 335)
Screenshot: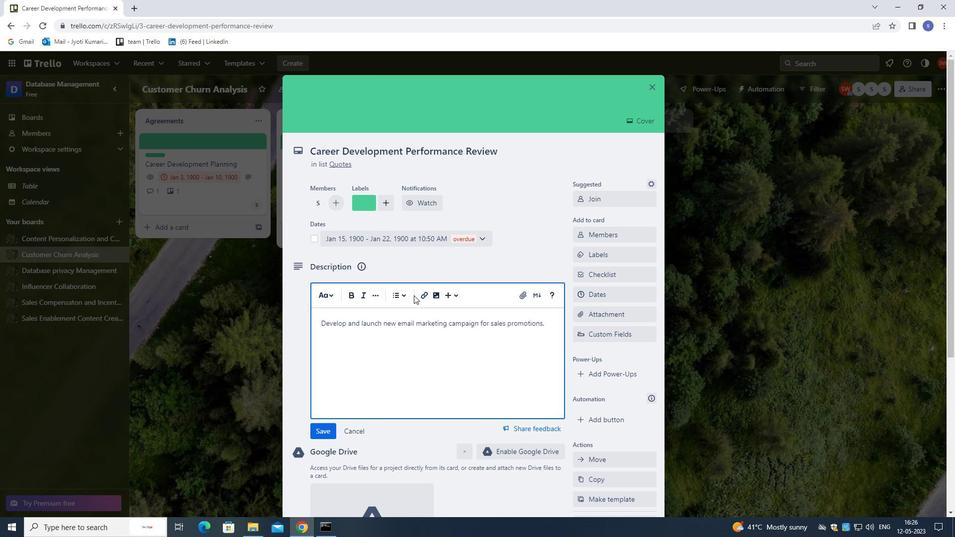 
Action: Mouse scrolled (424, 335) with delta (0, 0)
Screenshot: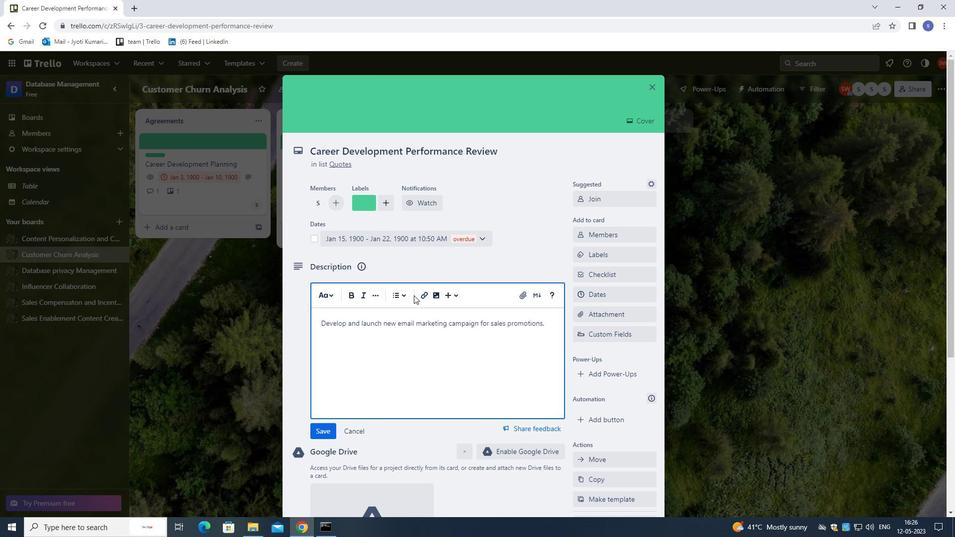 
Action: Mouse moved to (423, 381)
Screenshot: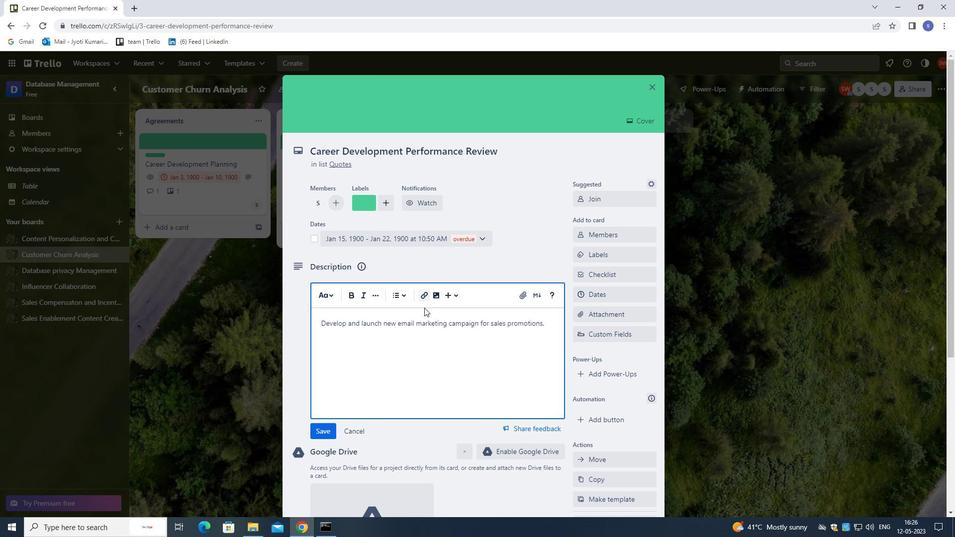 
Action: Mouse scrolled (423, 380) with delta (0, 0)
Screenshot: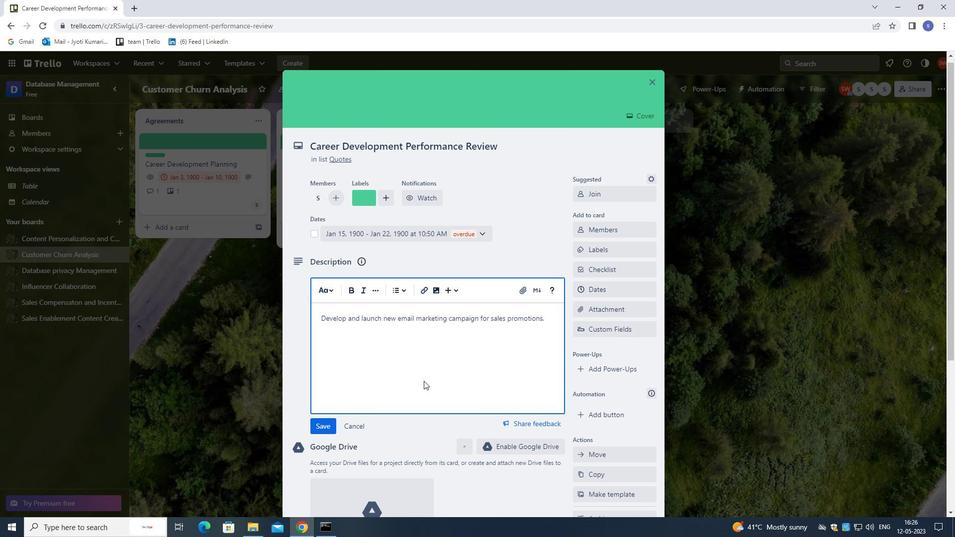 
Action: Mouse scrolled (423, 380) with delta (0, 0)
Screenshot: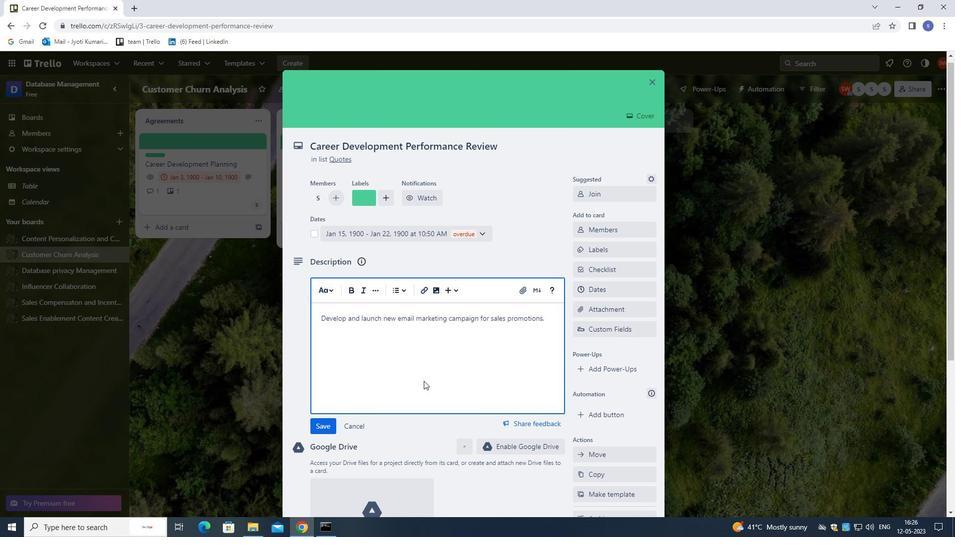 
Action: Mouse scrolled (423, 380) with delta (0, 0)
Screenshot: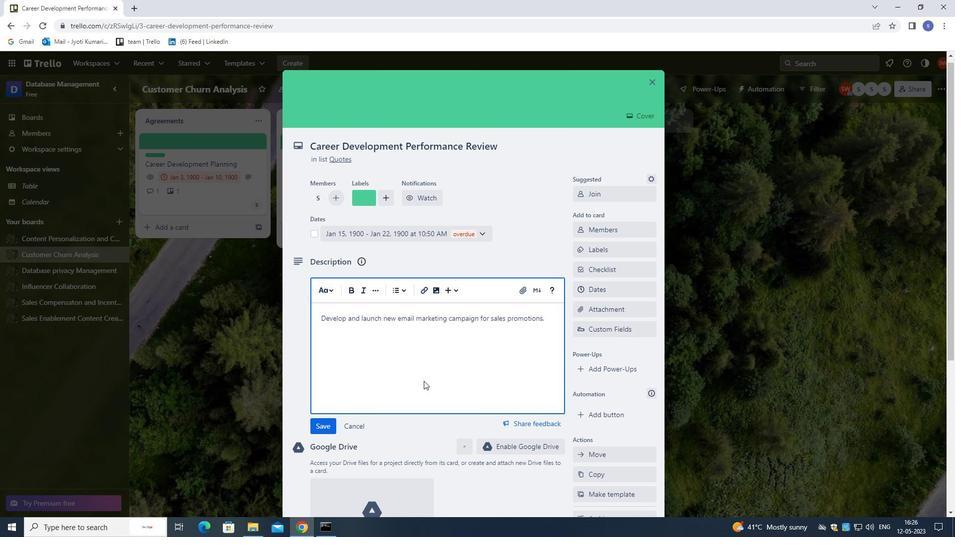 
Action: Mouse moved to (423, 383)
Screenshot: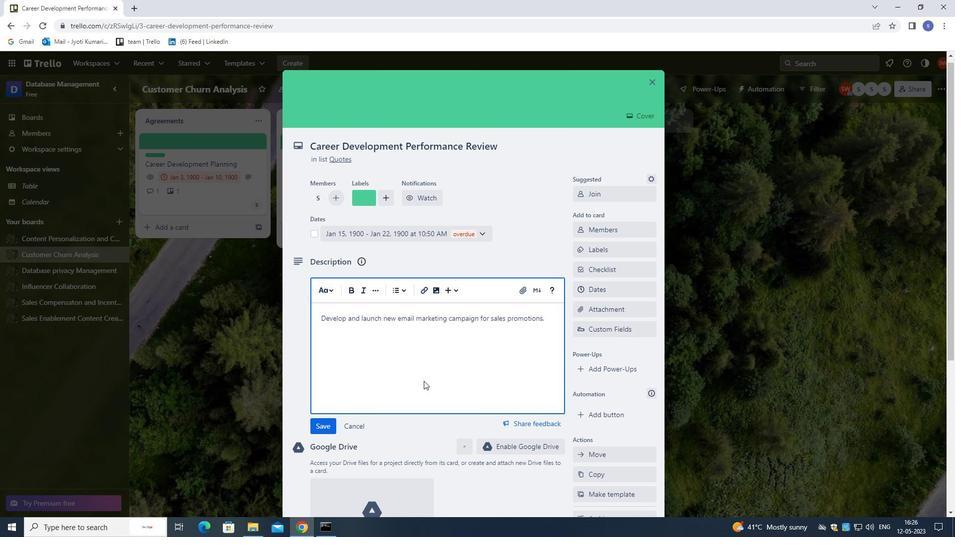 
Action: Mouse scrolled (423, 383) with delta (0, 0)
Screenshot: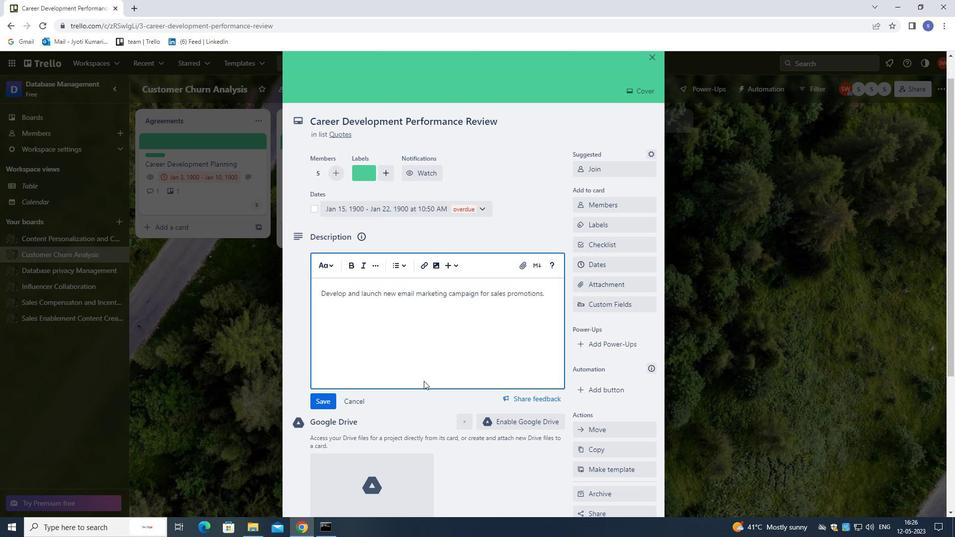 
Action: Mouse moved to (423, 384)
Screenshot: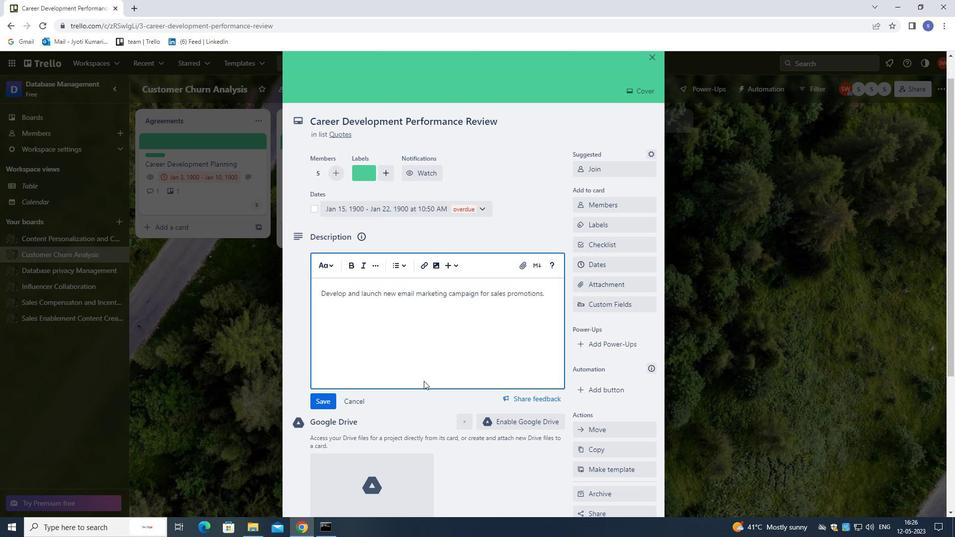 
Action: Mouse scrolled (423, 384) with delta (0, 0)
Screenshot: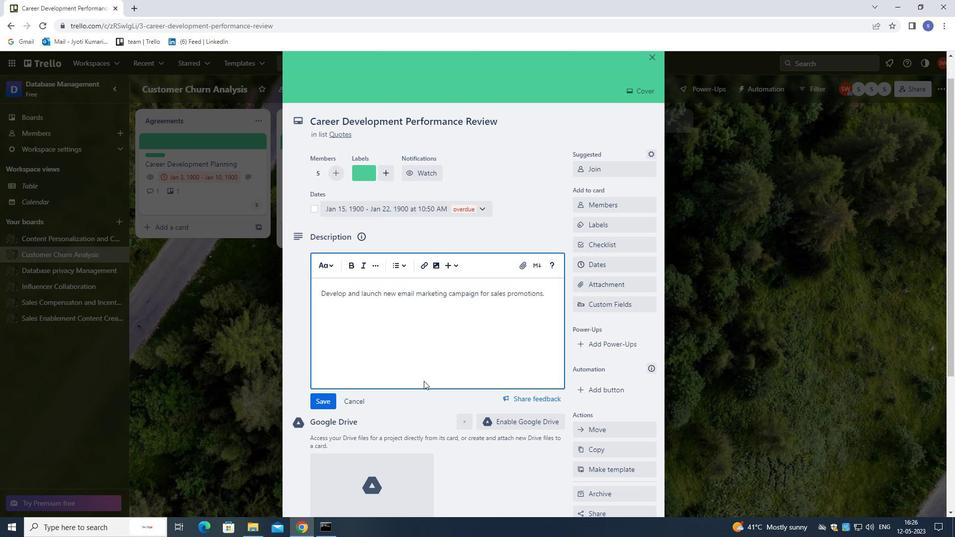
Action: Mouse moved to (399, 449)
Screenshot: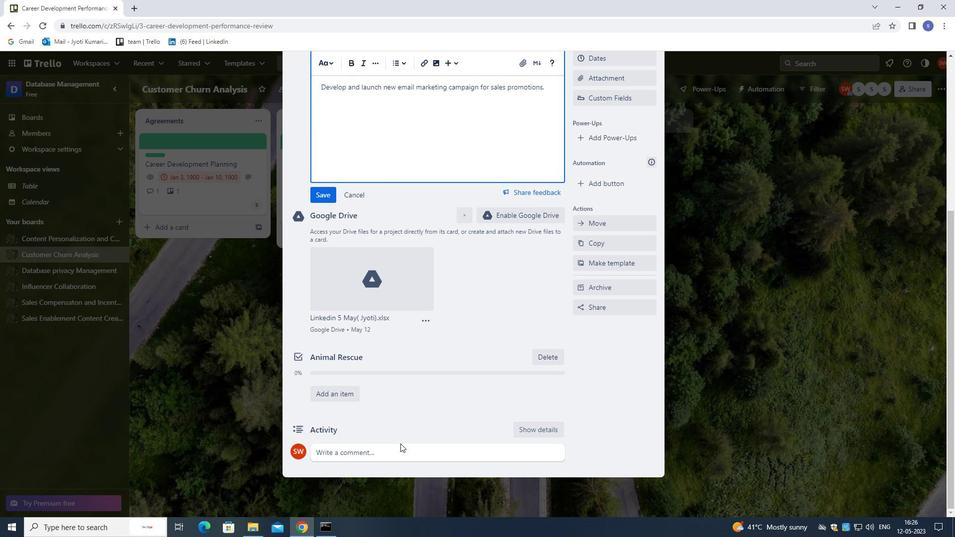 
Action: Mouse pressed left at (399, 449)
Screenshot: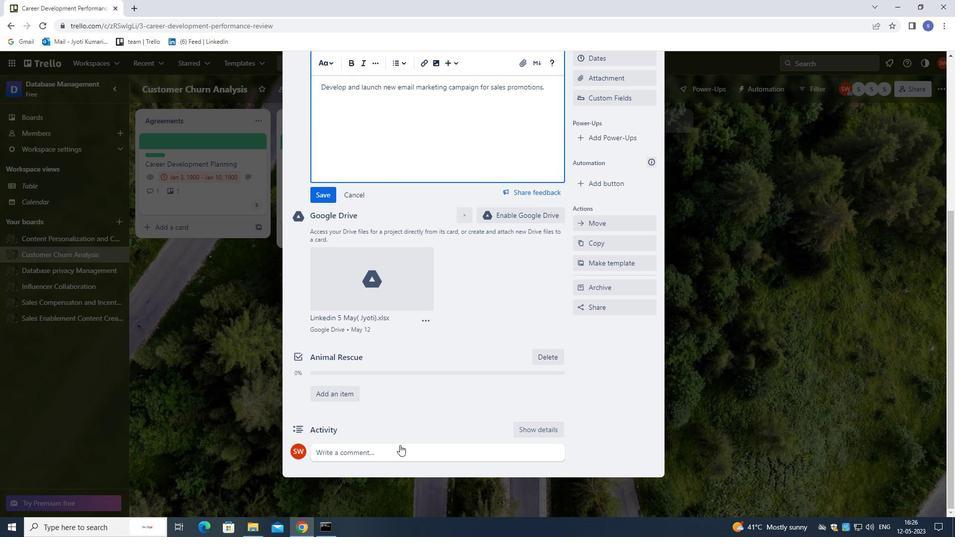 
Action: Mouse moved to (403, 451)
Screenshot: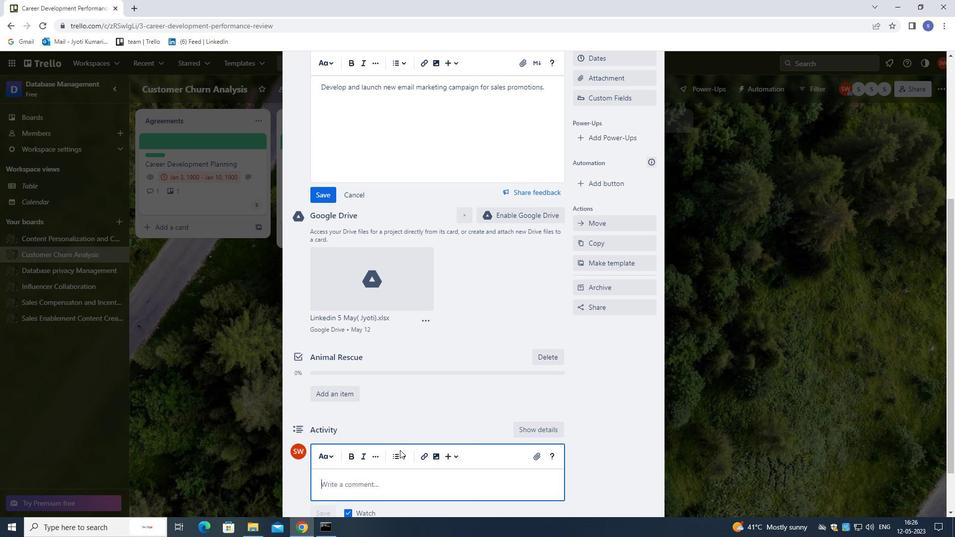 
Action: Key pressed <Key.shift>WE<Key.space>SHOULD<Key.space>APPROACH<Key.space>THIS<Key.space>TASK<Key.space>WITH<Key.space>A<Key.backspace>ENTHUASIASM<Key.space>AS<Key.space>IT<Key.space>HAS<Key.space>THE<Key.space>POTENTIA<Key.space>L<Key.backspace><Key.backspace>L<Key.space>TO<Key.space>GENERATE<Key.space>SIGNIFICANT<Key.space>VALUES<Key.space>FOR<Key.space>OUR<Key.space>COMPANY.
Screenshot: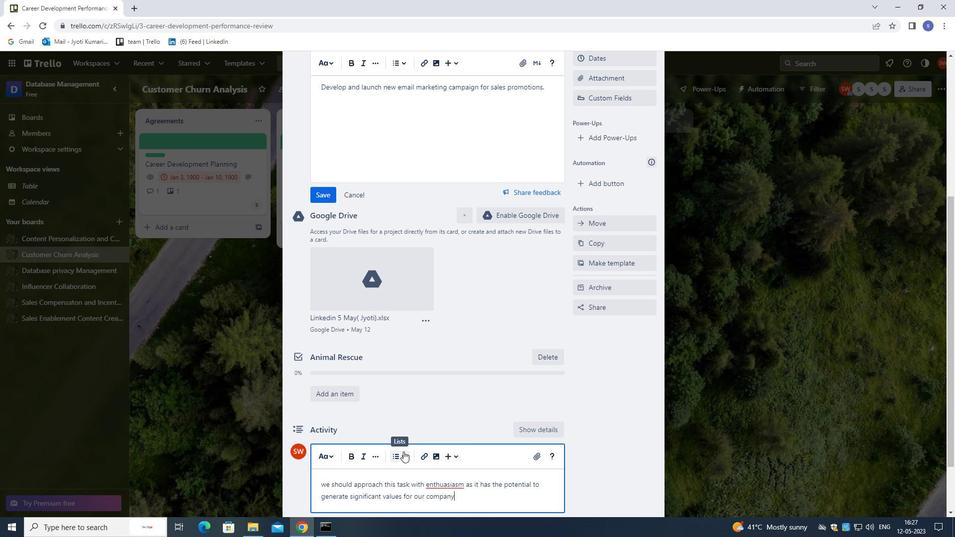 
Action: Mouse moved to (471, 472)
Screenshot: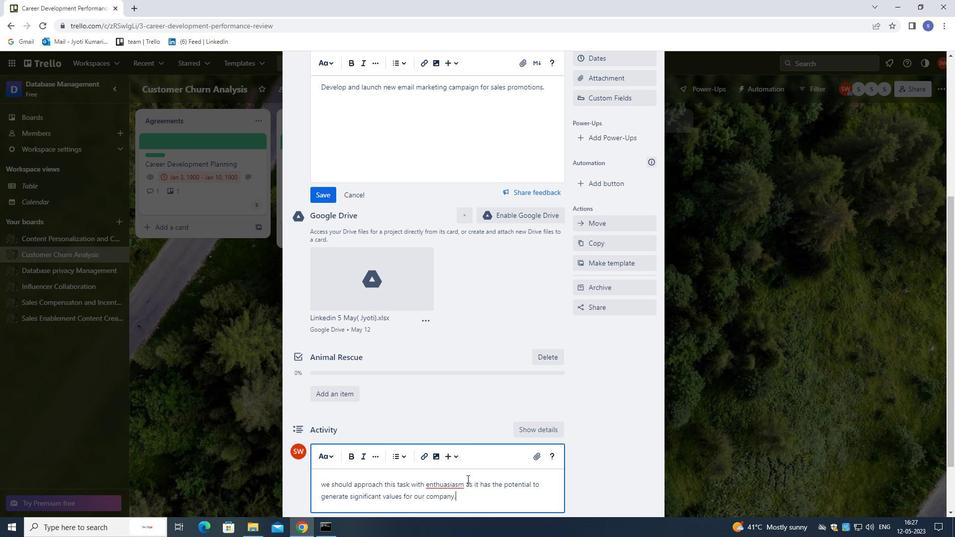
Action: Mouse scrolled (471, 472) with delta (0, 0)
Screenshot: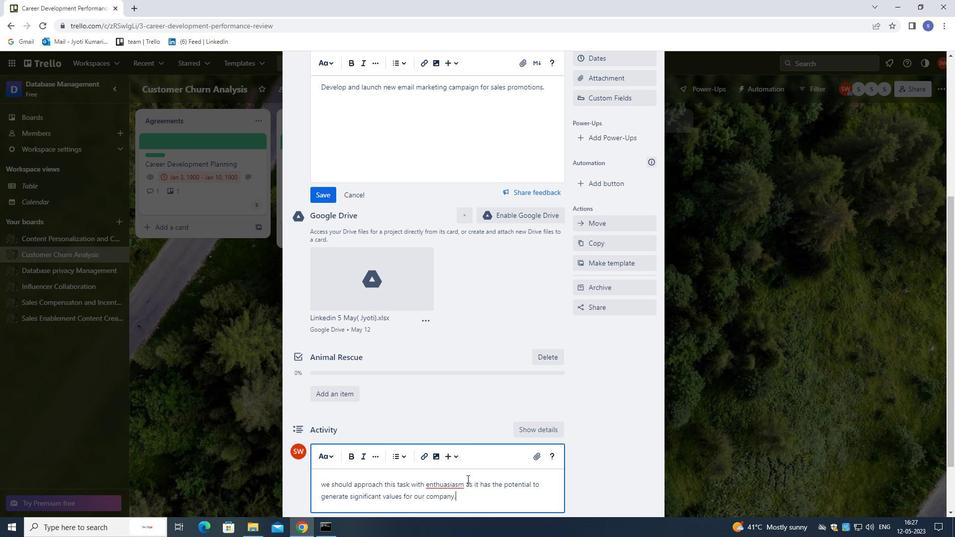 
Action: Mouse moved to (473, 468)
Screenshot: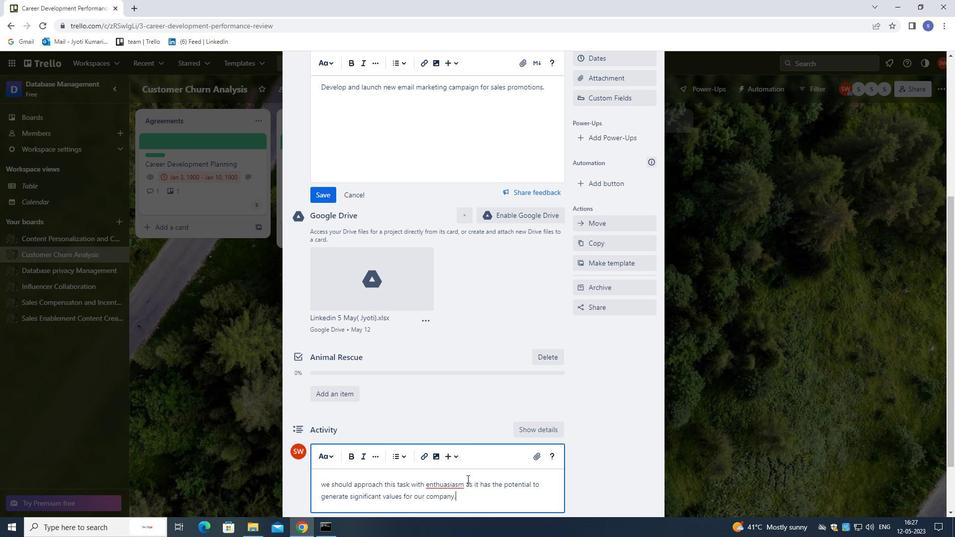
Action: Mouse scrolled (473, 469) with delta (0, 0)
Screenshot: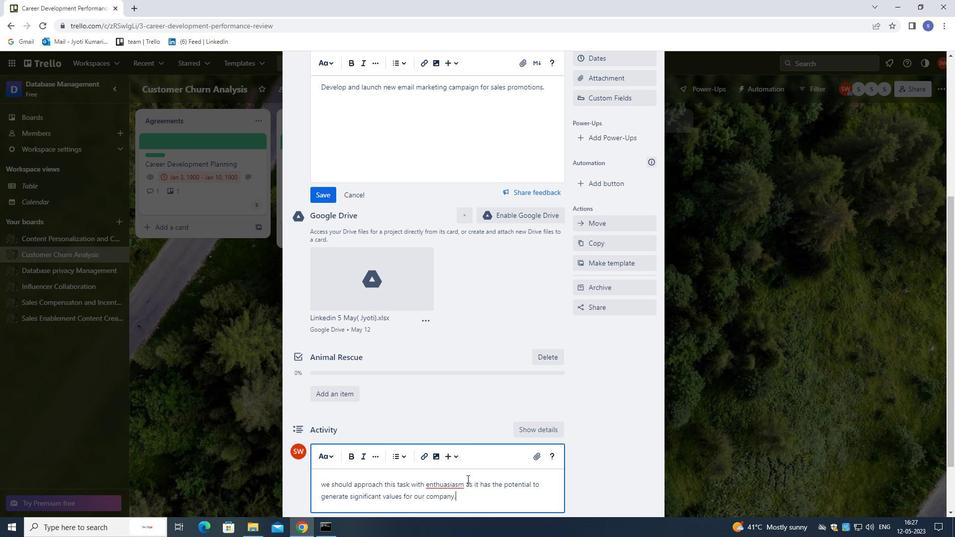 
Action: Mouse moved to (474, 468)
Screenshot: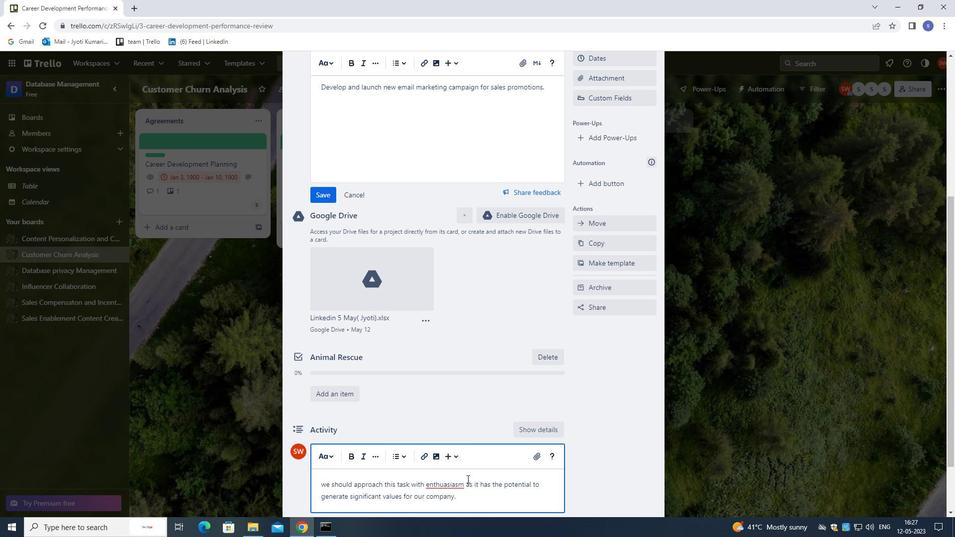 
Action: Mouse scrolled (474, 468) with delta (0, 0)
Screenshot: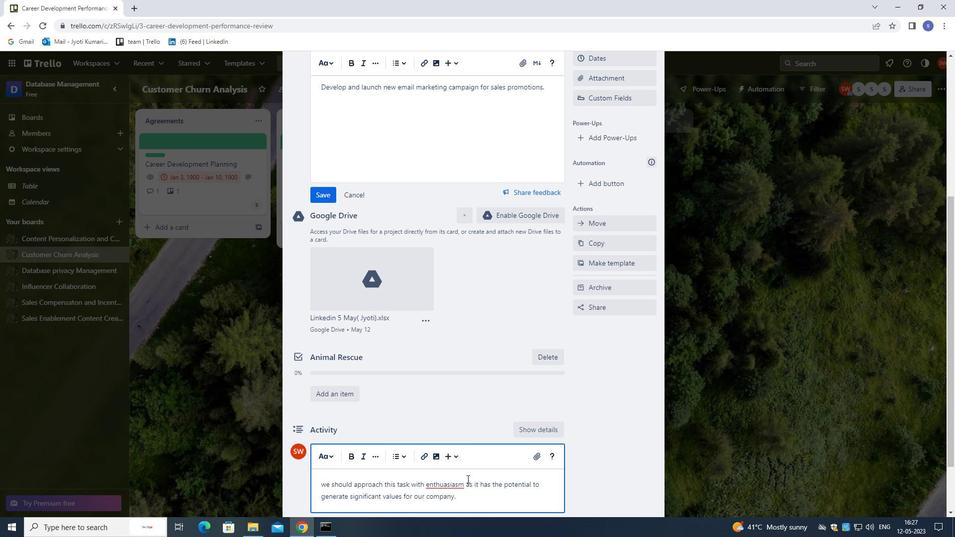 
Action: Mouse moved to (476, 467)
Screenshot: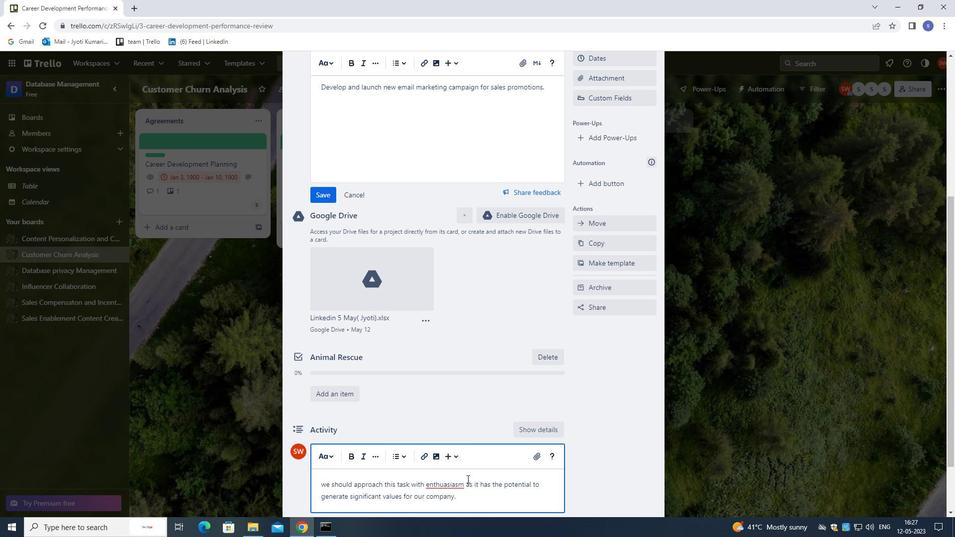 
Action: Mouse scrolled (476, 468) with delta (0, 0)
Screenshot: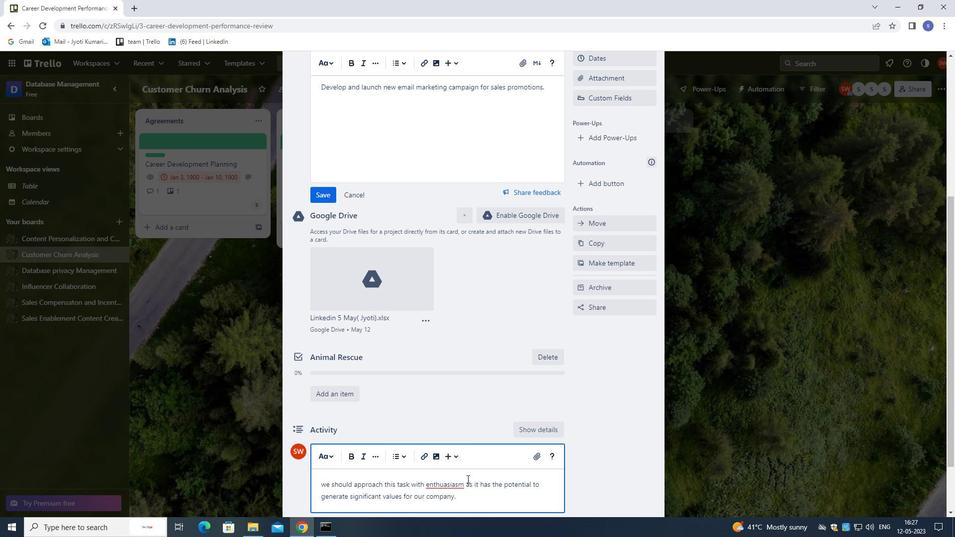 
Action: Mouse moved to (477, 459)
Screenshot: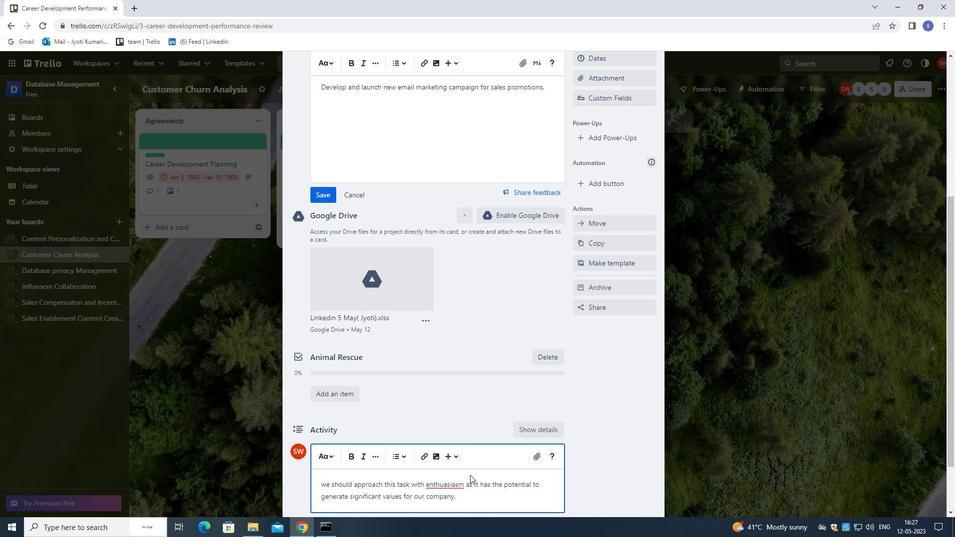
Action: Mouse scrolled (477, 460) with delta (0, 0)
Screenshot: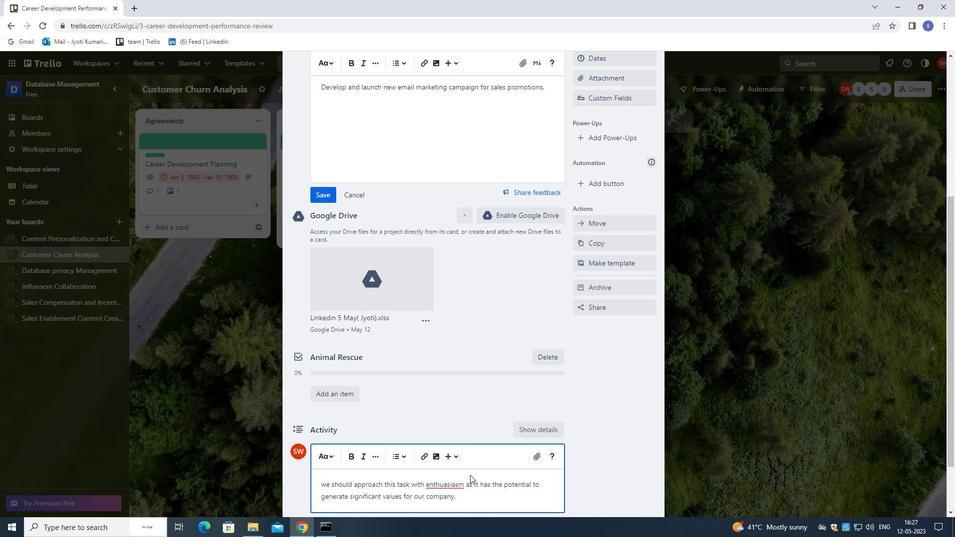 
Action: Mouse moved to (320, 434)
Screenshot: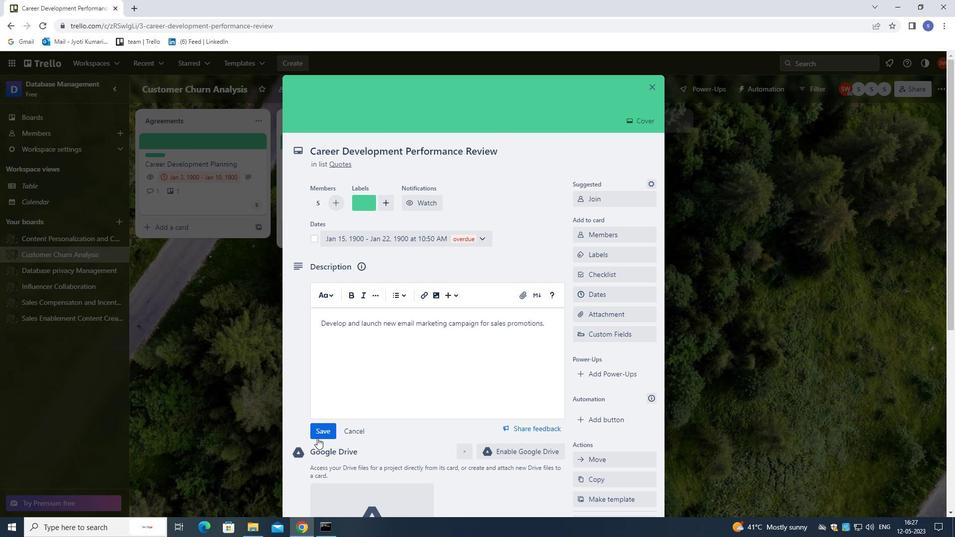
Action: Mouse pressed left at (320, 434)
Screenshot: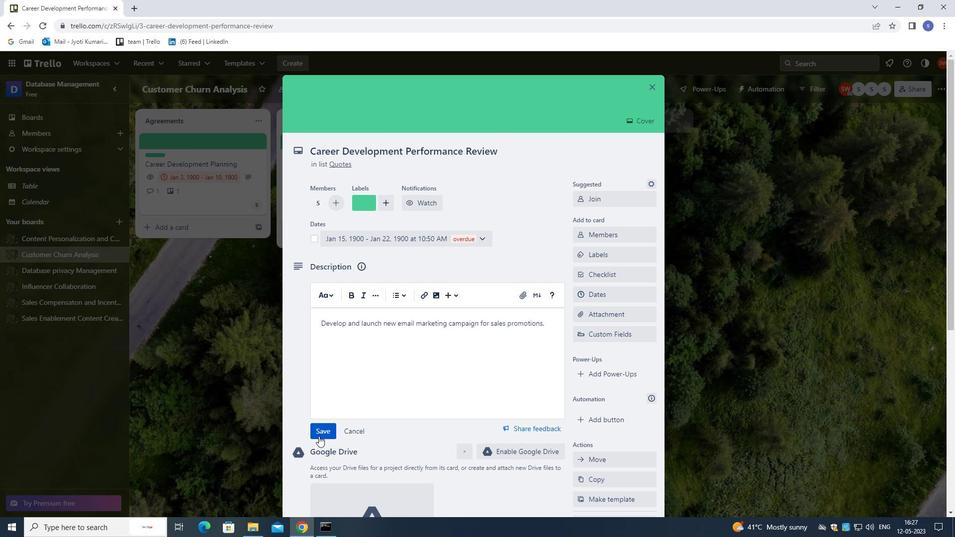 
Action: Mouse moved to (323, 434)
Screenshot: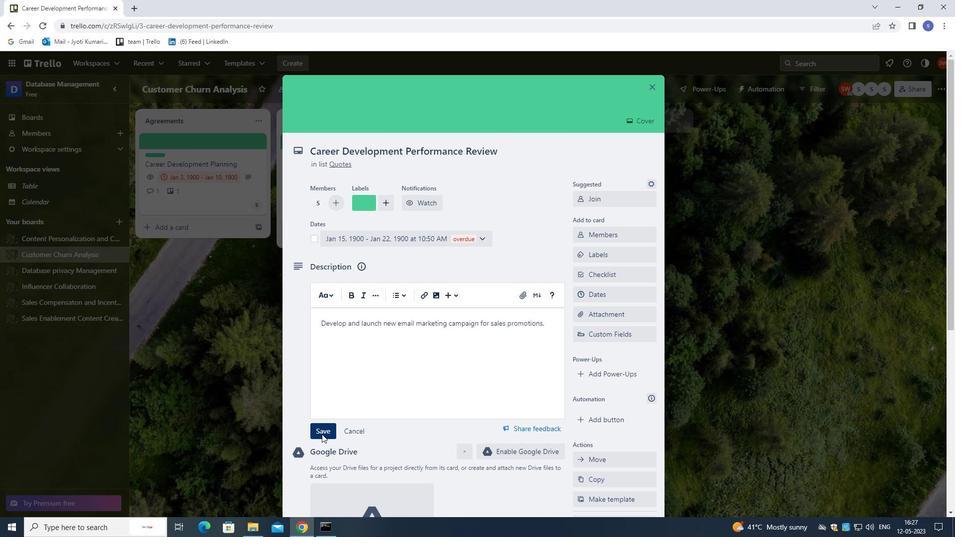 
Action: Mouse scrolled (323, 434) with delta (0, 0)
Screenshot: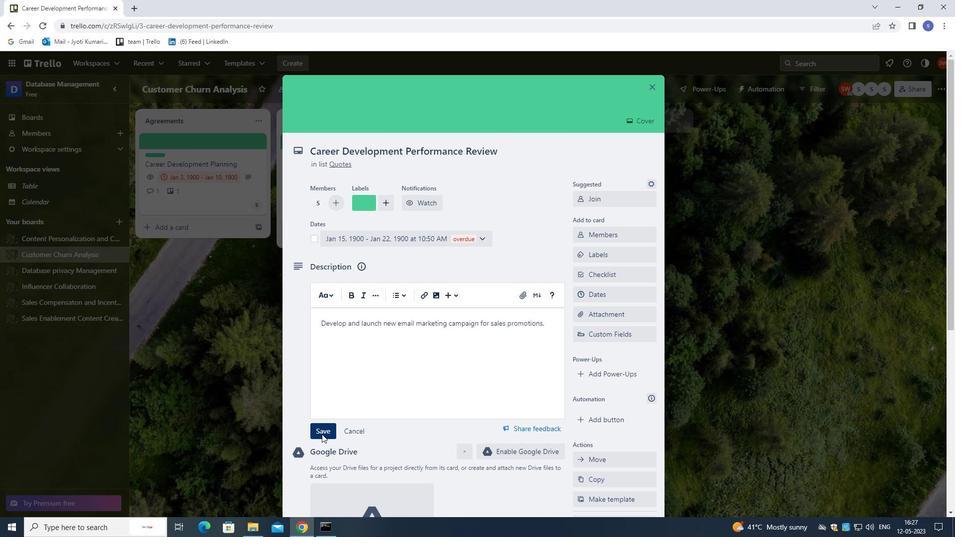 
Action: Mouse moved to (324, 437)
Screenshot: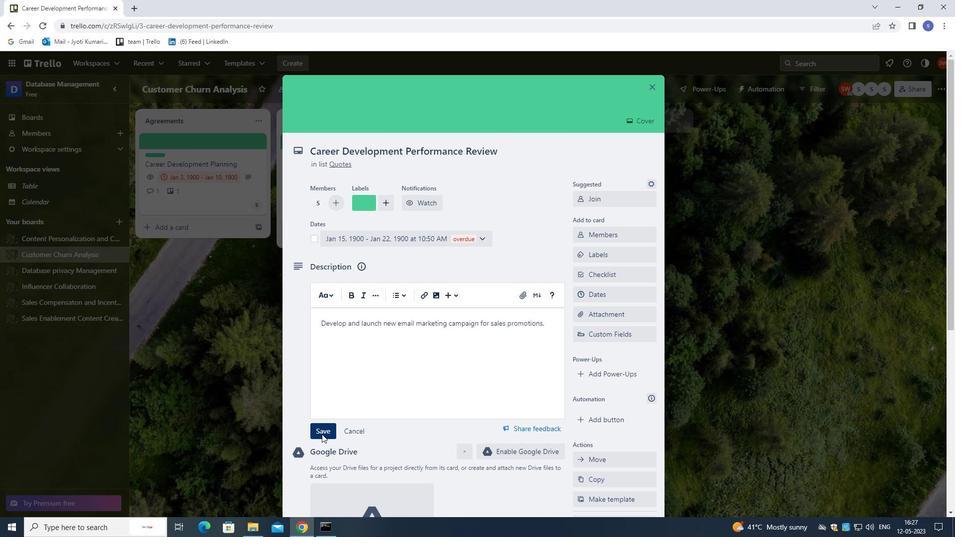 
Action: Mouse scrolled (324, 437) with delta (0, 0)
Screenshot: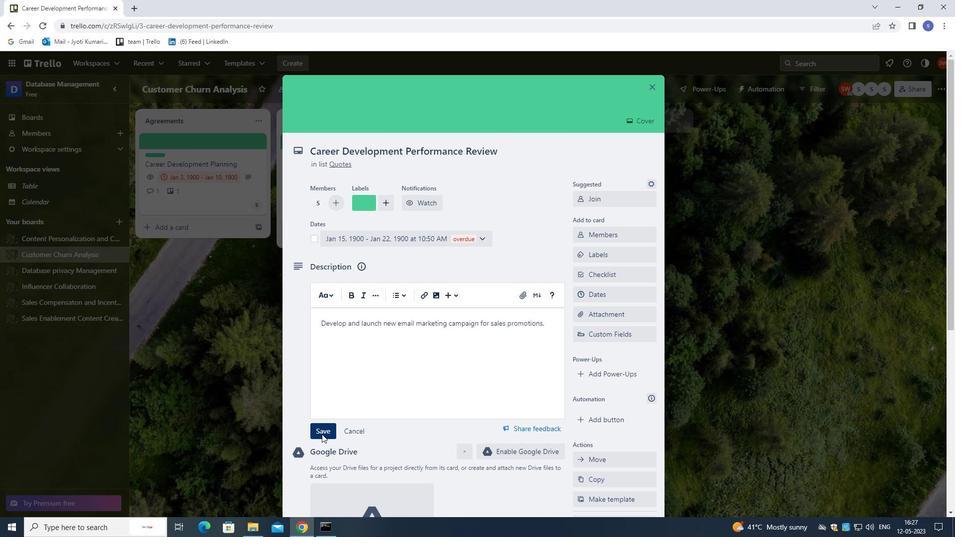
Action: Mouse moved to (324, 437)
Screenshot: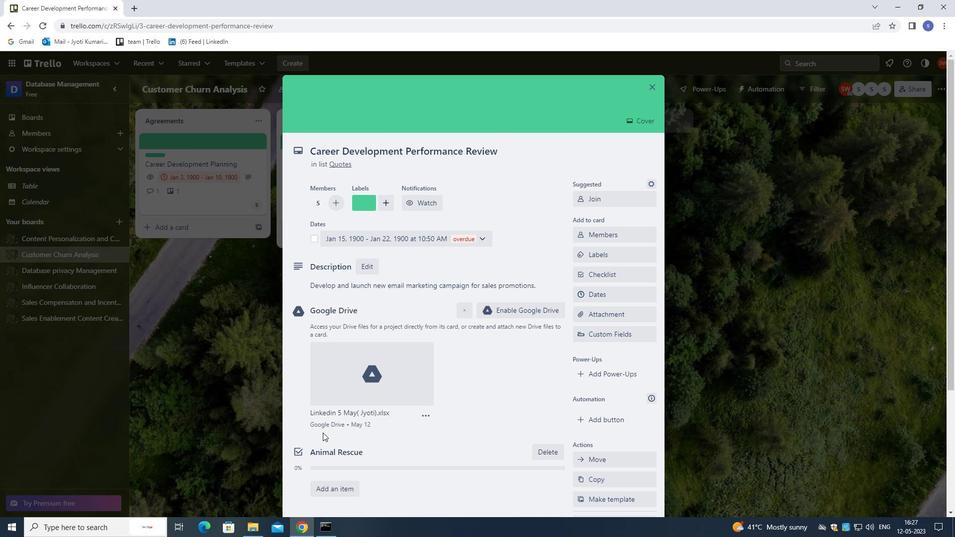 
Action: Mouse scrolled (324, 437) with delta (0, 0)
Screenshot: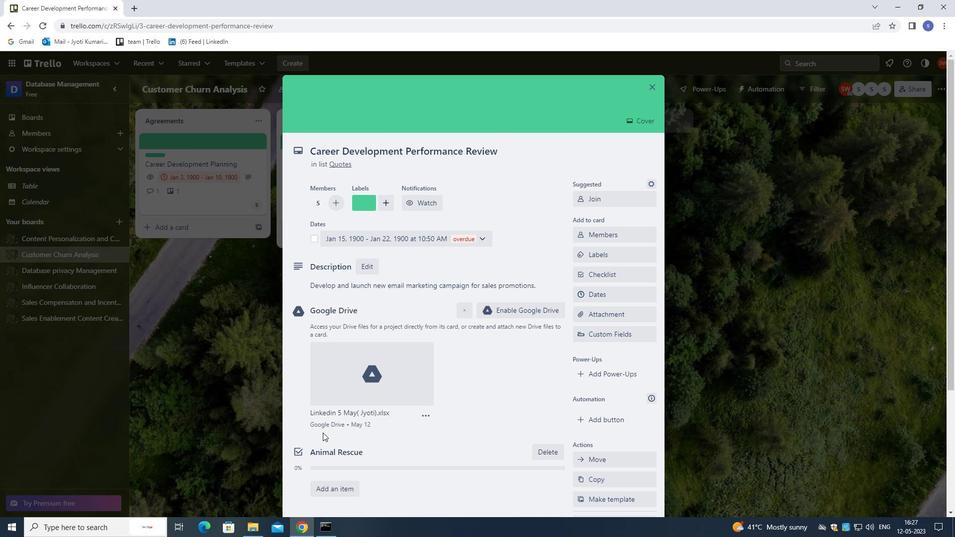 
Action: Mouse scrolled (324, 437) with delta (0, 0)
Screenshot: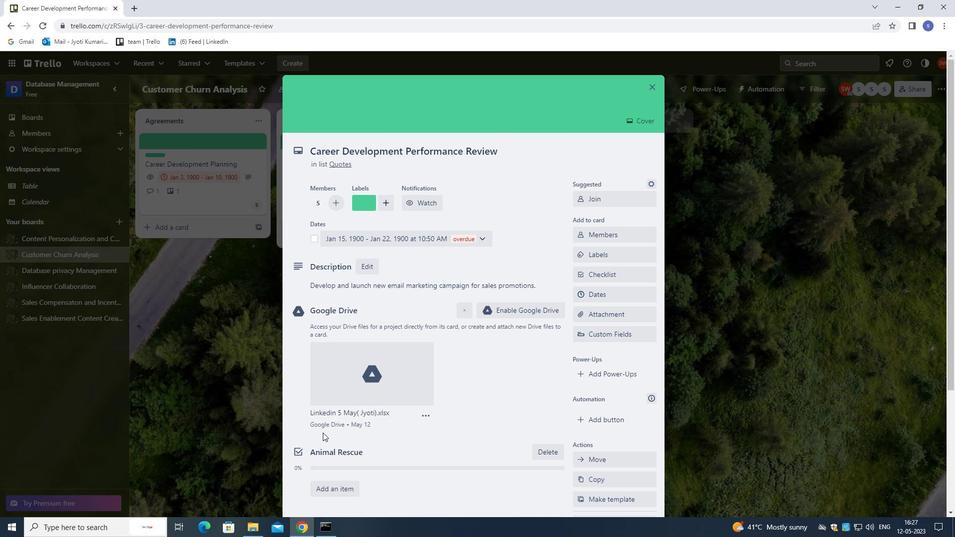 
Action: Mouse moved to (324, 438)
Screenshot: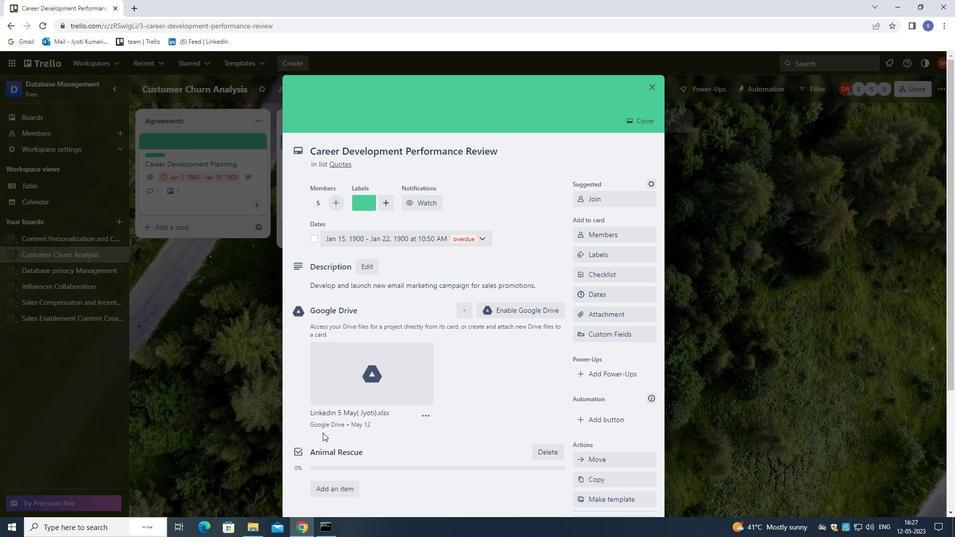 
Action: Mouse scrolled (324, 437) with delta (0, 0)
Screenshot: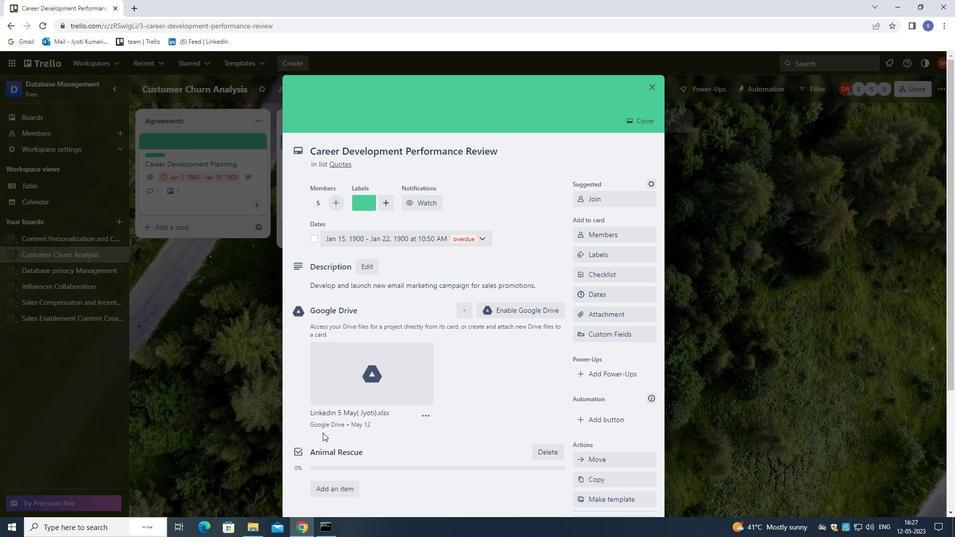 
Action: Mouse moved to (327, 454)
Screenshot: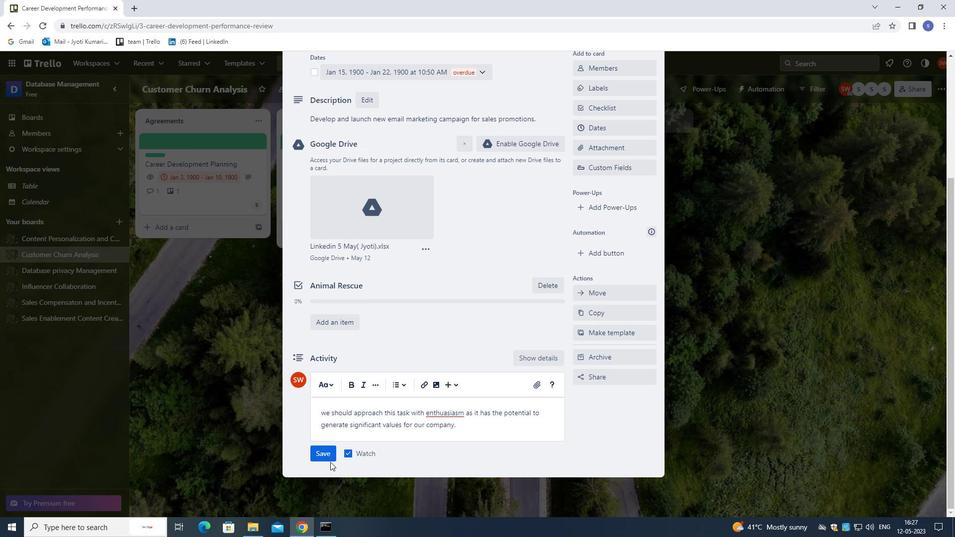 
Action: Mouse pressed left at (327, 454)
Screenshot: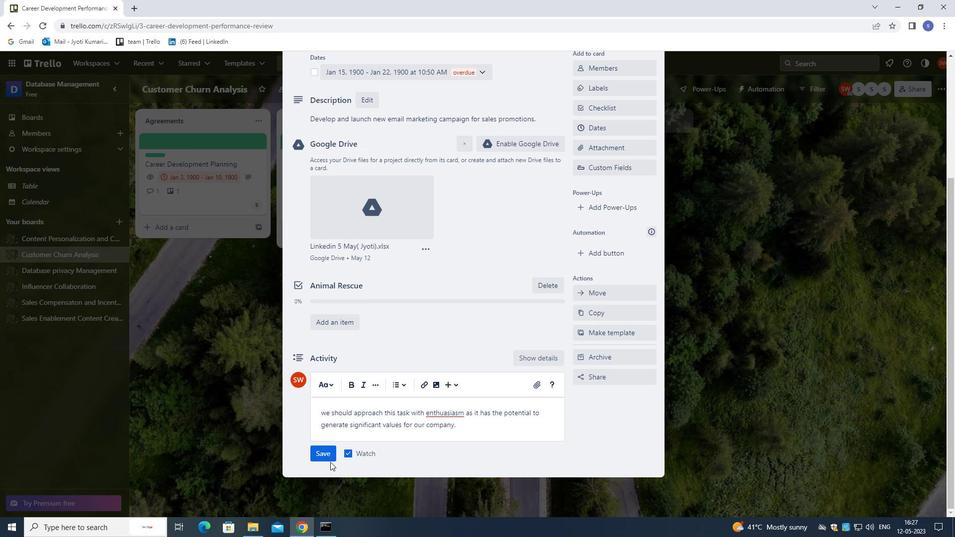 
Action: Mouse moved to (409, 379)
Screenshot: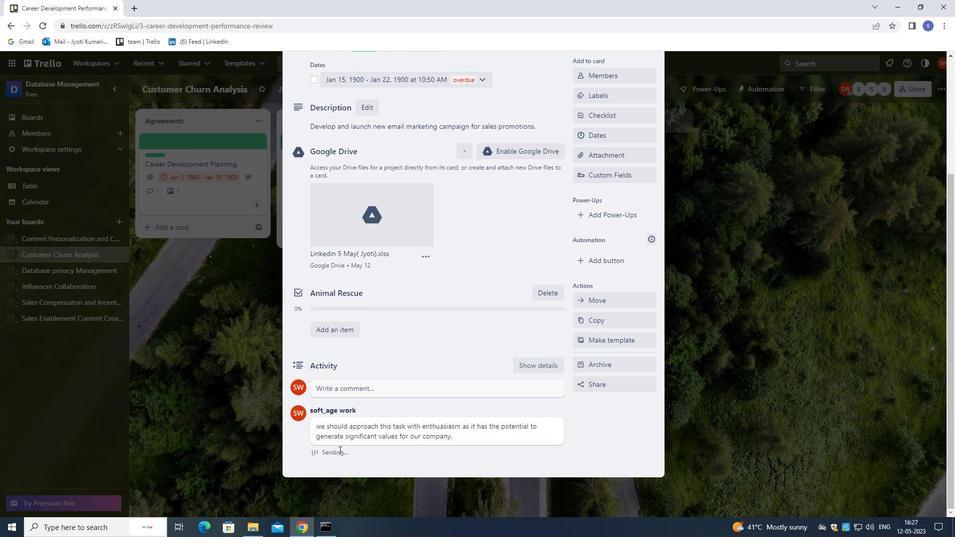 
Action: Mouse scrolled (409, 380) with delta (0, 0)
Screenshot: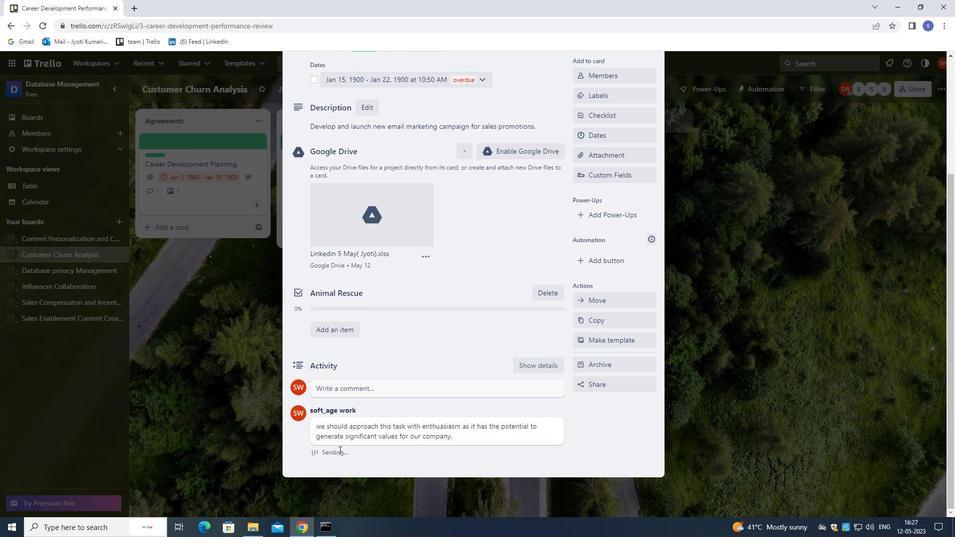 
Action: Mouse moved to (435, 356)
Screenshot: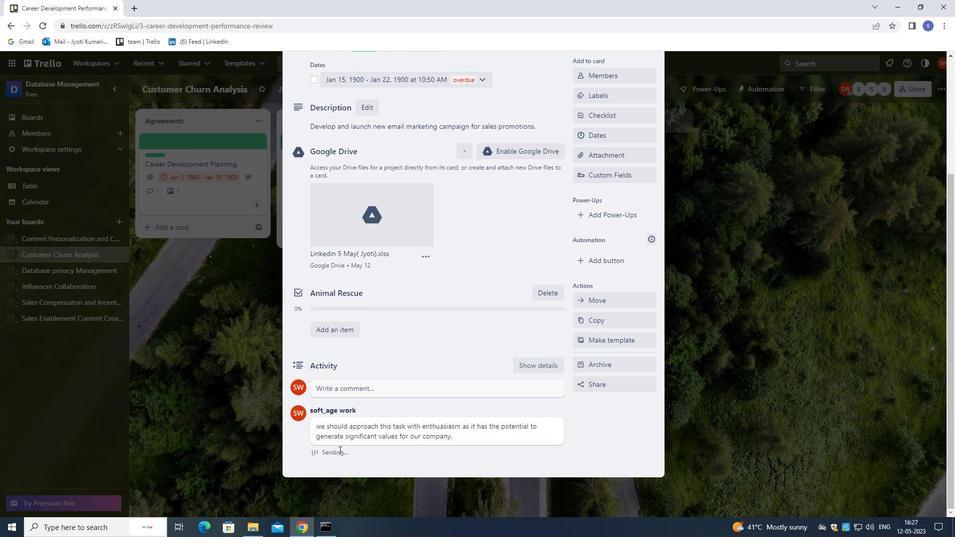 
Action: Mouse scrolled (435, 356) with delta (0, 0)
Screenshot: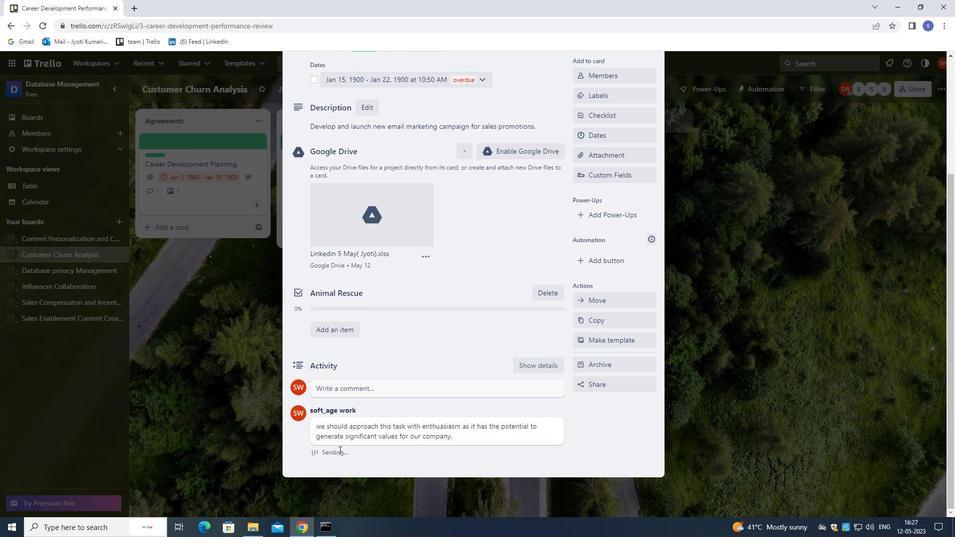 
Action: Mouse moved to (463, 328)
Screenshot: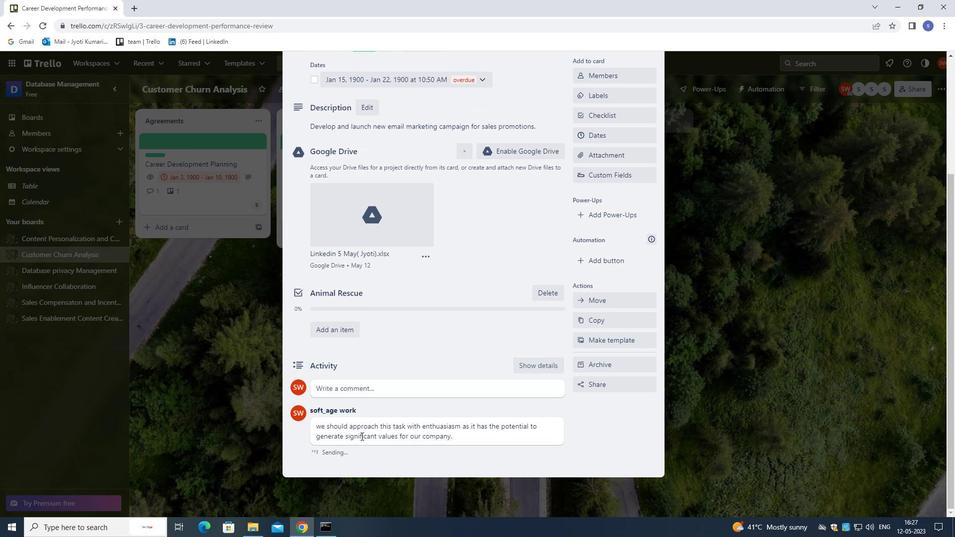 
Action: Mouse scrolled (463, 329) with delta (0, 0)
Screenshot: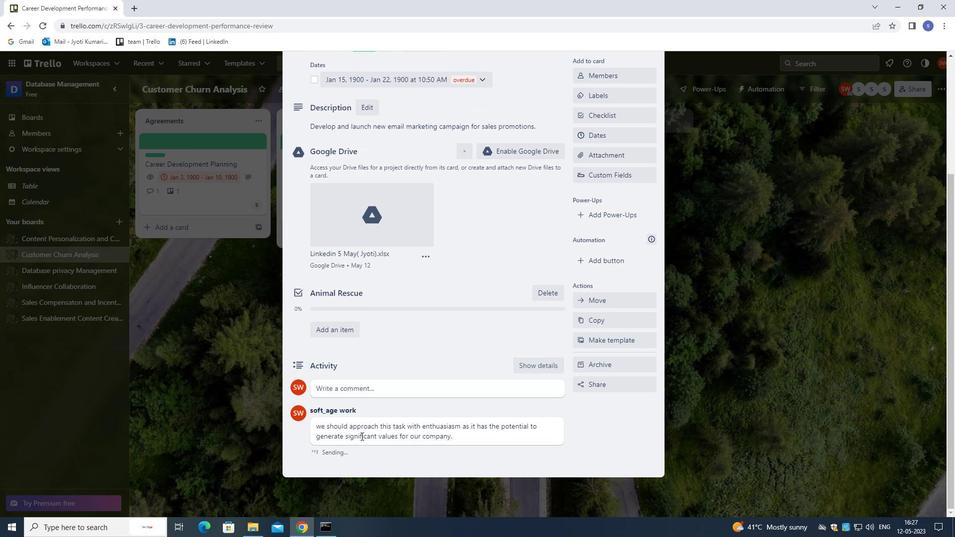 
Action: Mouse moved to (494, 295)
Screenshot: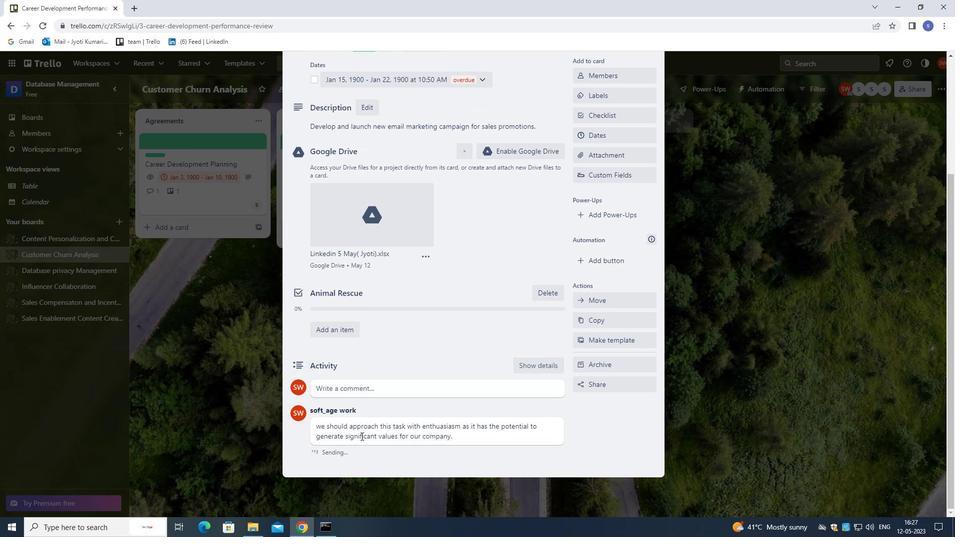 
Action: Mouse scrolled (494, 295) with delta (0, 0)
Screenshot: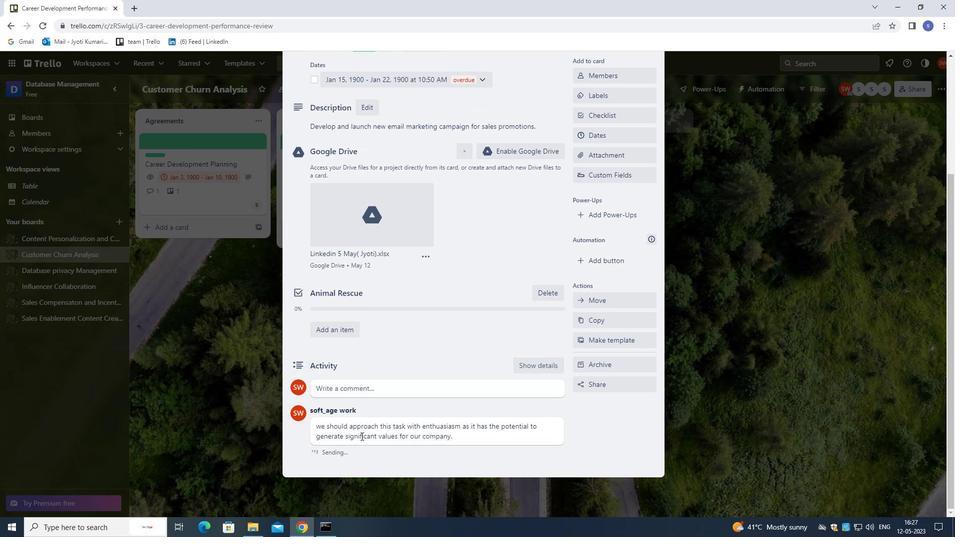 
Action: Mouse moved to (655, 84)
Screenshot: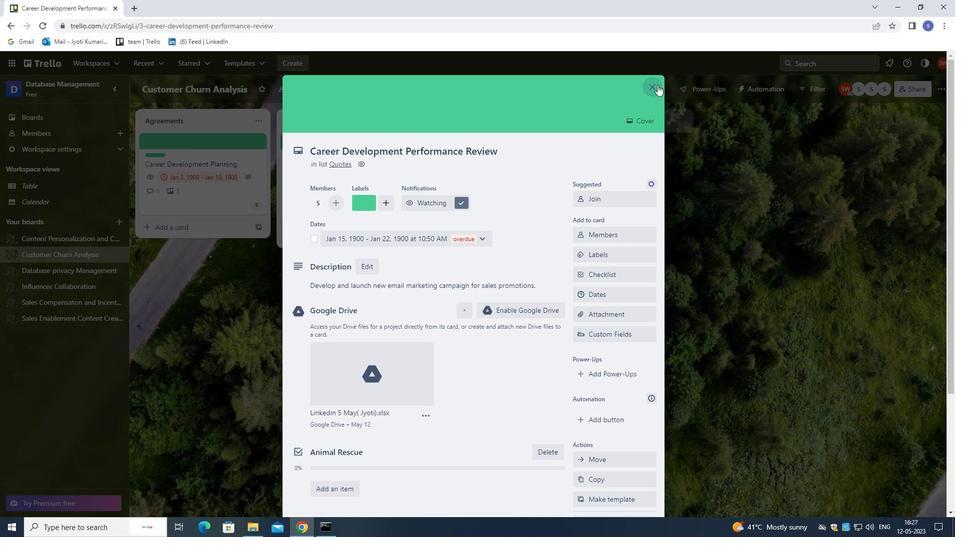 
Action: Mouse pressed left at (655, 84)
Screenshot: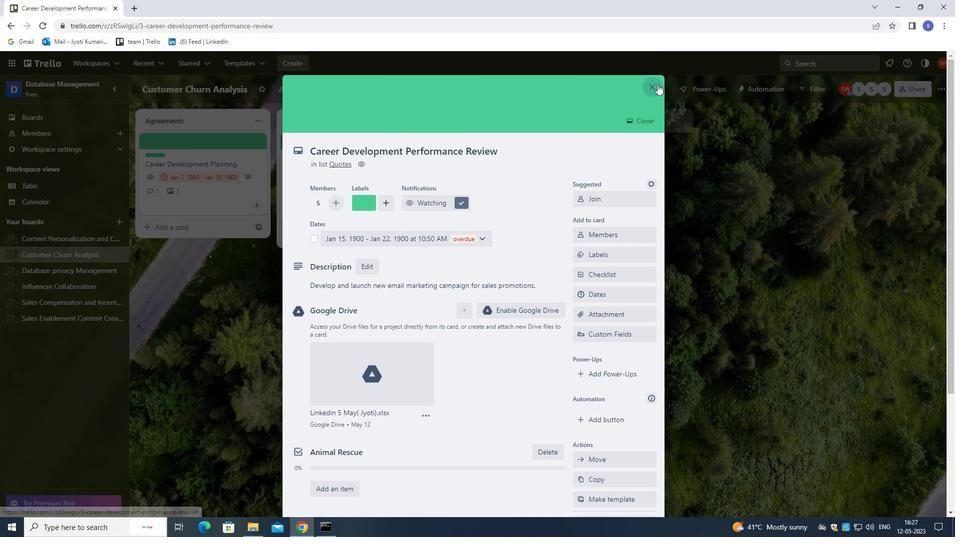 
Action: Mouse moved to (642, 96)
Screenshot: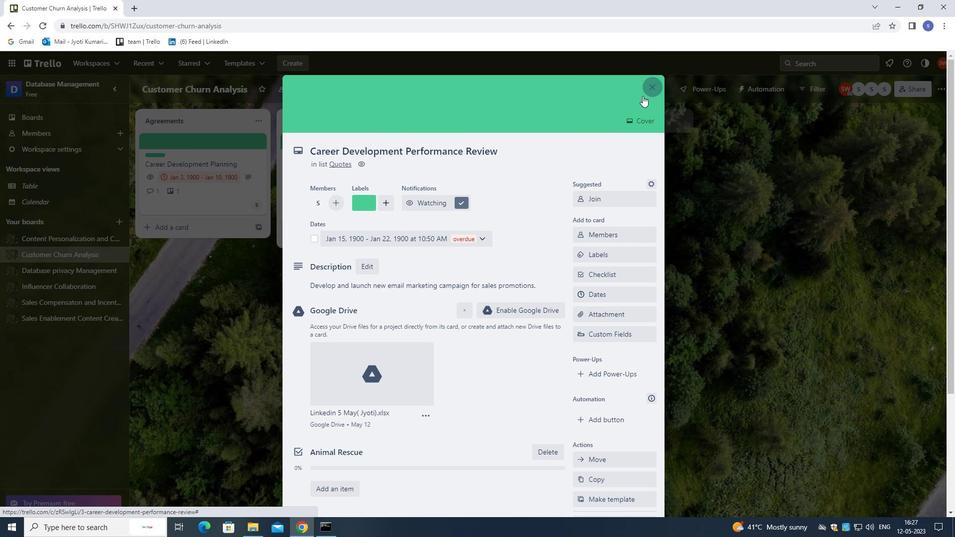 
